 Task: Add an event with the title Second Lunch and Learn: Effective Team Collaboration, date '2024/05/26', time 9:40 AM to 11:40 AMand add a description: A Team Building Exercise is a purposeful activity or program designed to enhance collaboration, communication, trust, and camaraderie among team members. These exercises aim to strengthen relationships, improve team dynamics, and foster a positive and productive work environment. Team building exercises can take various forms, from indoor games and challenges to outdoor adventures or structured workshops._x000D_
_x000D_
Select event color  Basil . Add location for the event as: 654 Saint-Paul-de-Vence, France, logged in from the account softage.7@softage.netand send the event invitation to softage.2@softage.net and softage.3@softage.net. Set a reminder for the event Daily
Action: Mouse moved to (47, 100)
Screenshot: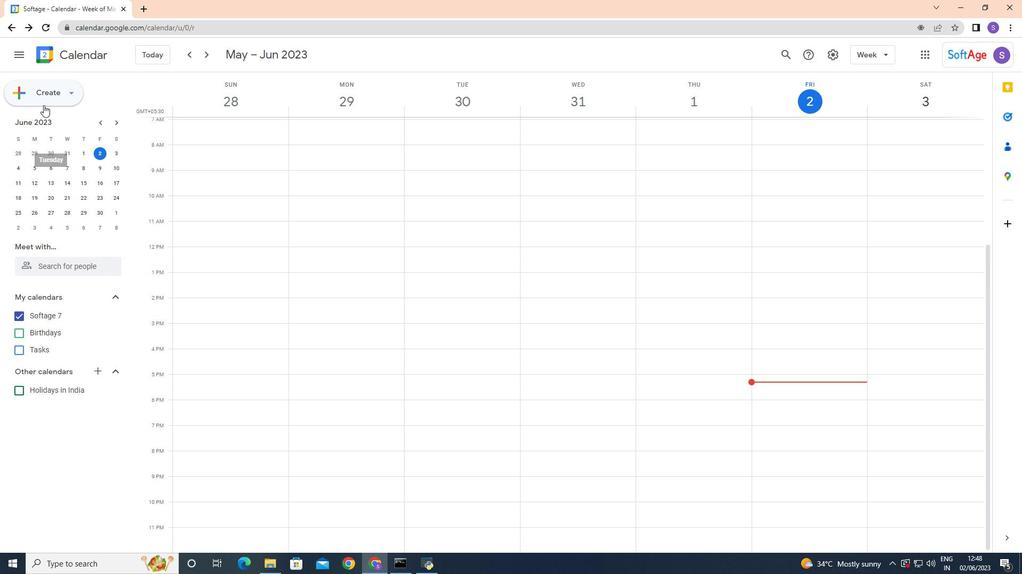 
Action: Mouse pressed left at (47, 100)
Screenshot: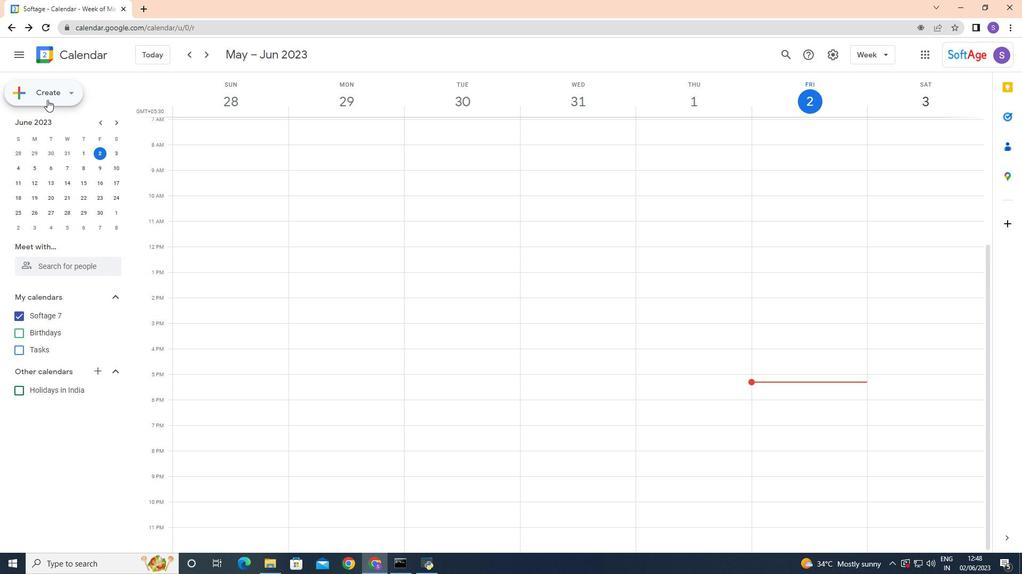
Action: Mouse moved to (55, 126)
Screenshot: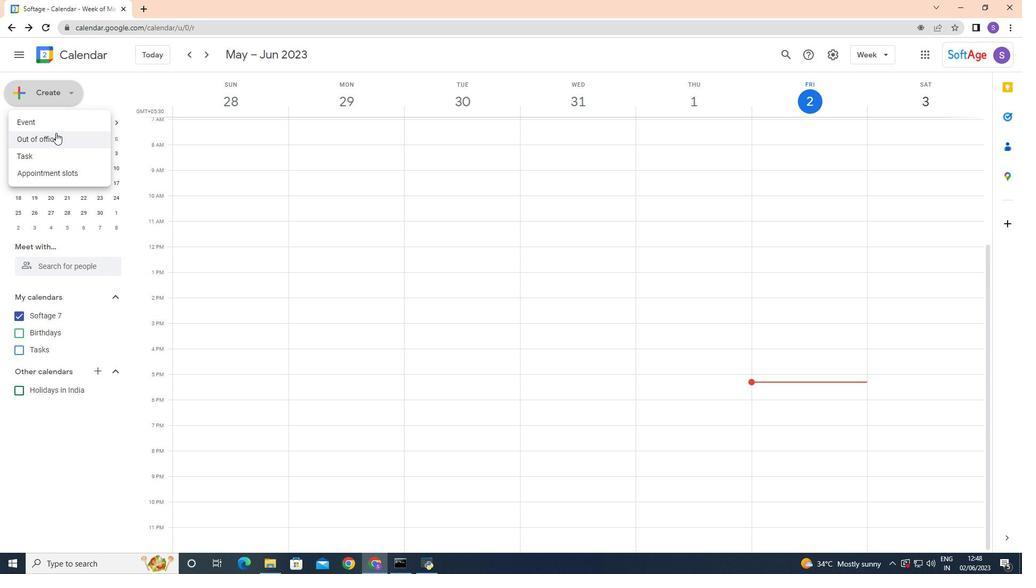 
Action: Mouse pressed left at (55, 126)
Screenshot: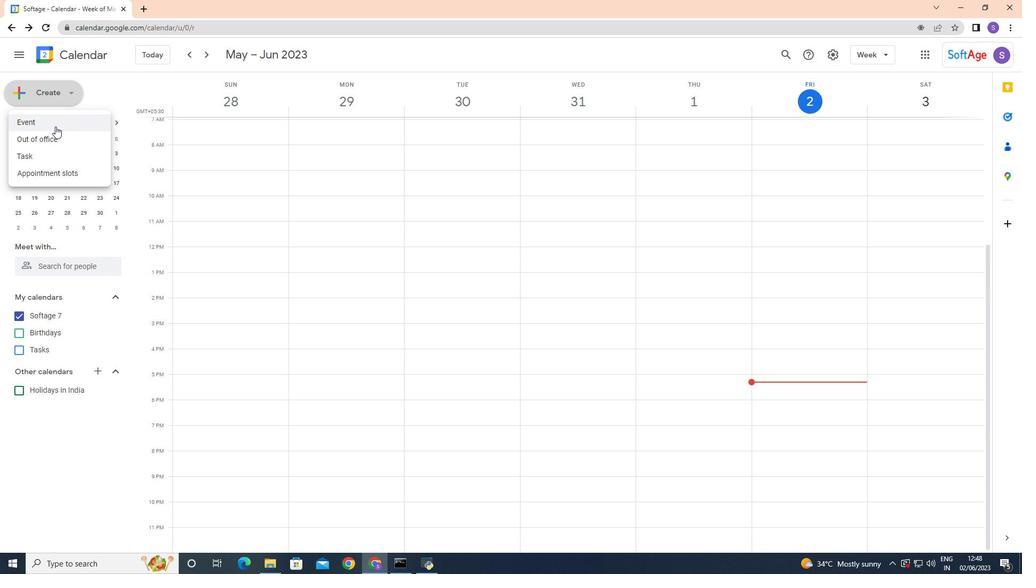 
Action: Mouse moved to (652, 415)
Screenshot: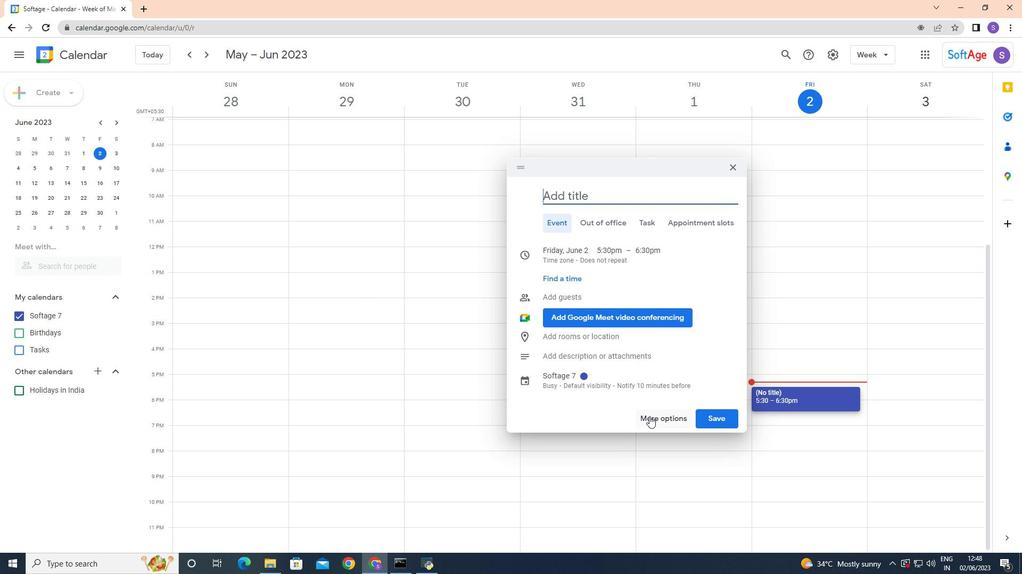 
Action: Mouse pressed left at (652, 415)
Screenshot: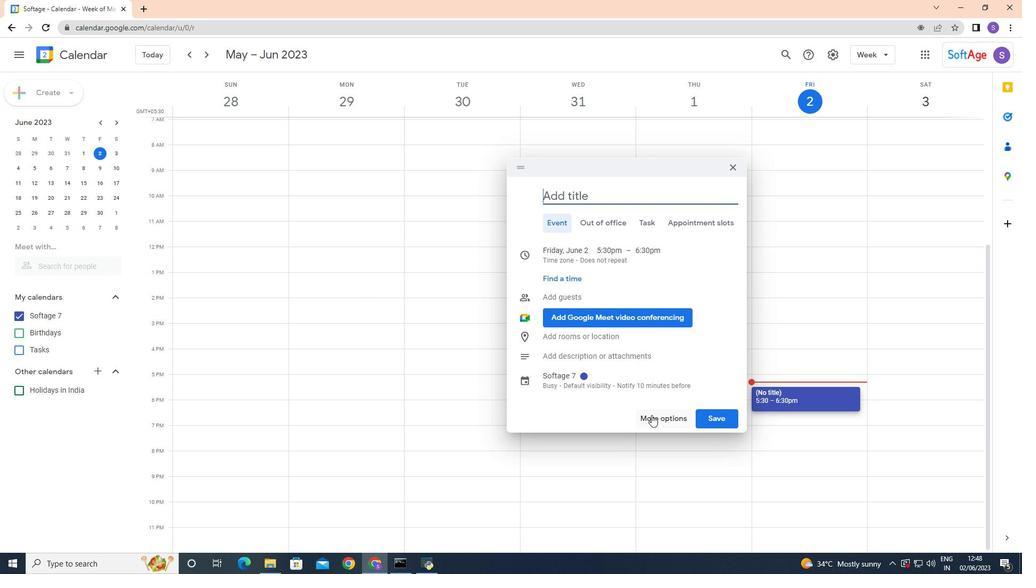 
Action: Mouse moved to (84, 62)
Screenshot: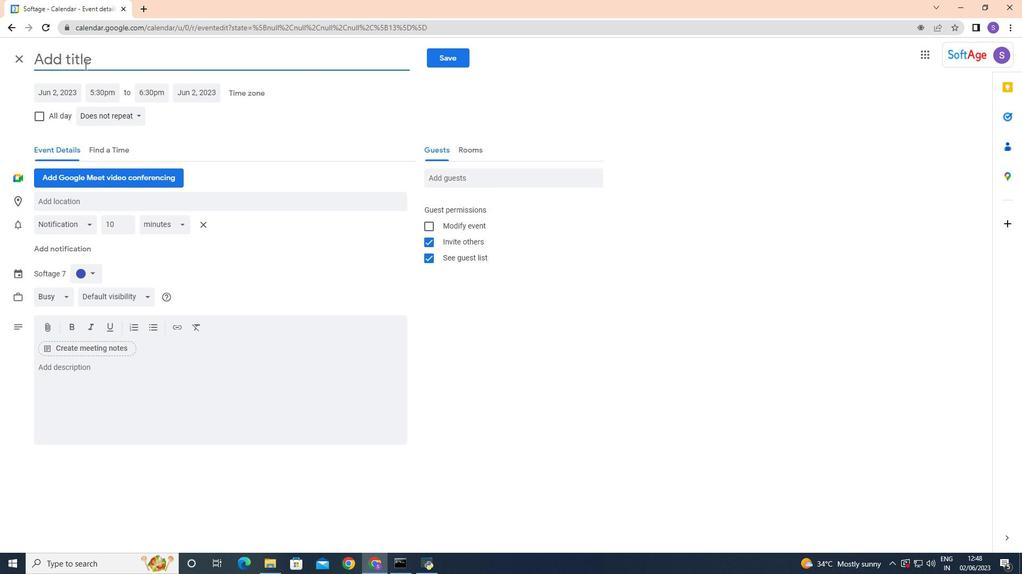 
Action: Mouse pressed left at (84, 62)
Screenshot: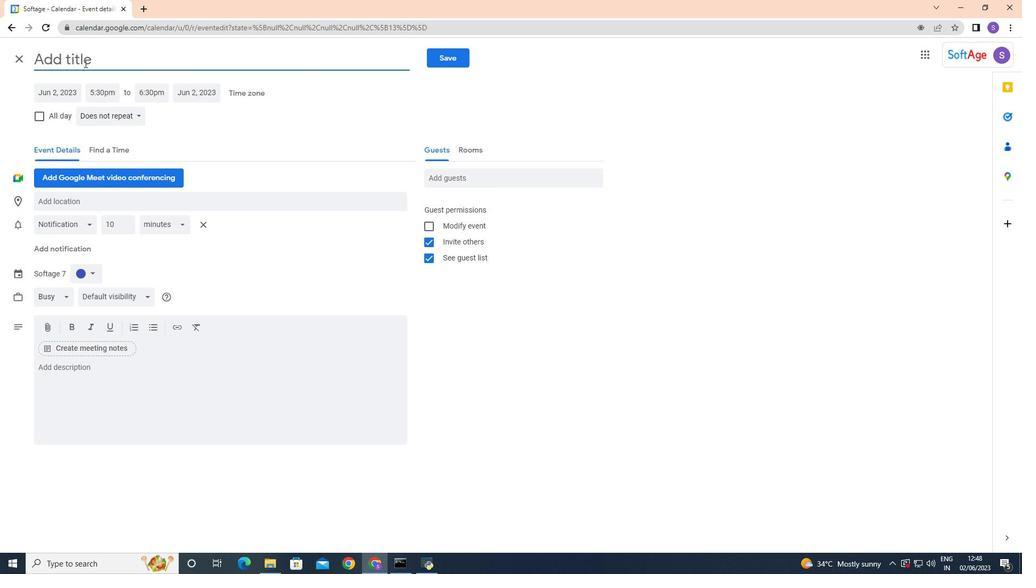 
Action: Key pressed <Key.shift>Second<Key.space><Key.shift><Key.shift><Key.shift>Lunch<Key.space>and<Key.space><Key.shift>Learn<Key.shift_r>:<Key.space><Key.shift>Effective<Key.space><Key.shift>Team<Key.space><Key.shift>Collaboration
Screenshot: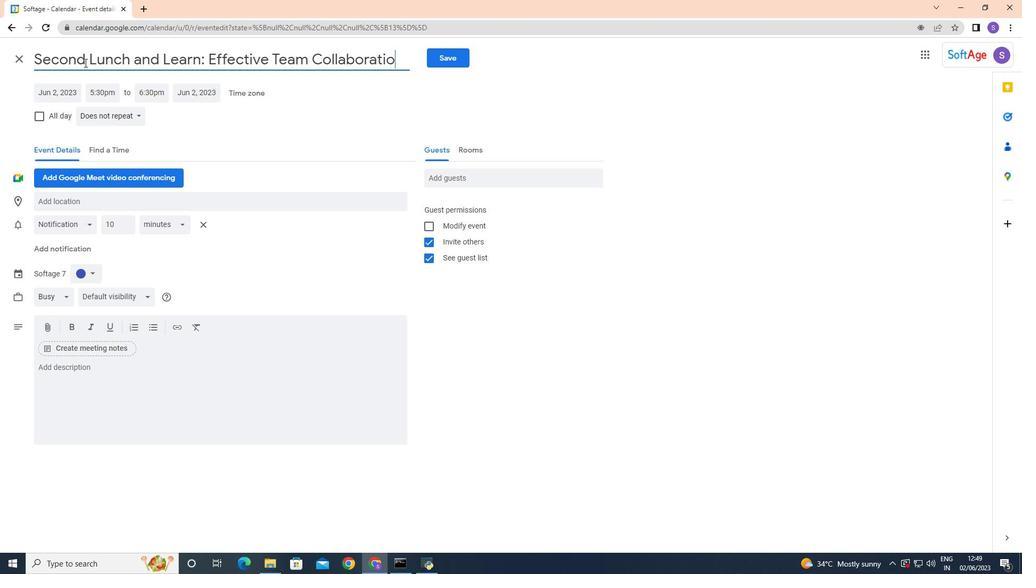 
Action: Mouse moved to (272, 130)
Screenshot: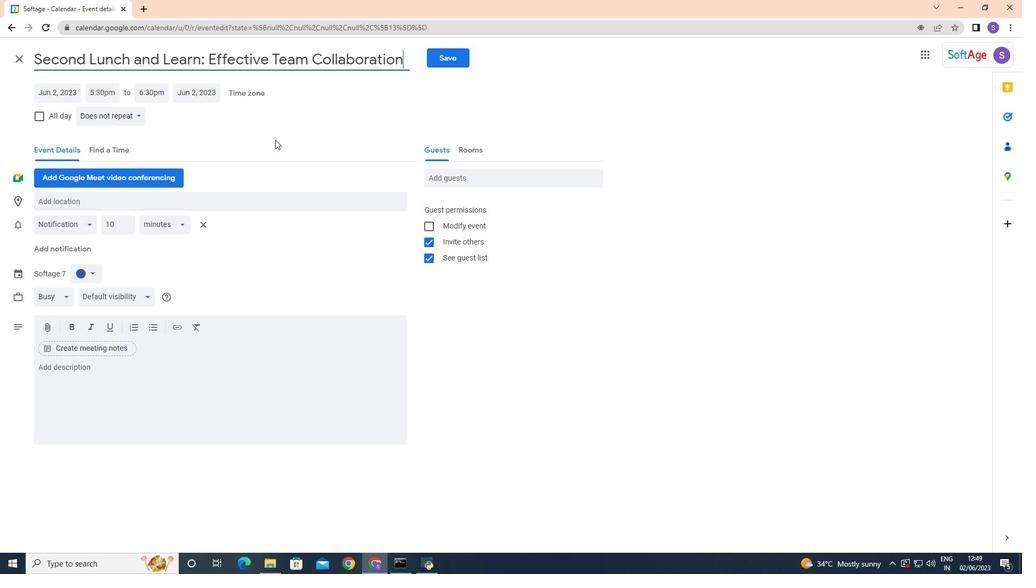
Action: Mouse pressed left at (272, 130)
Screenshot: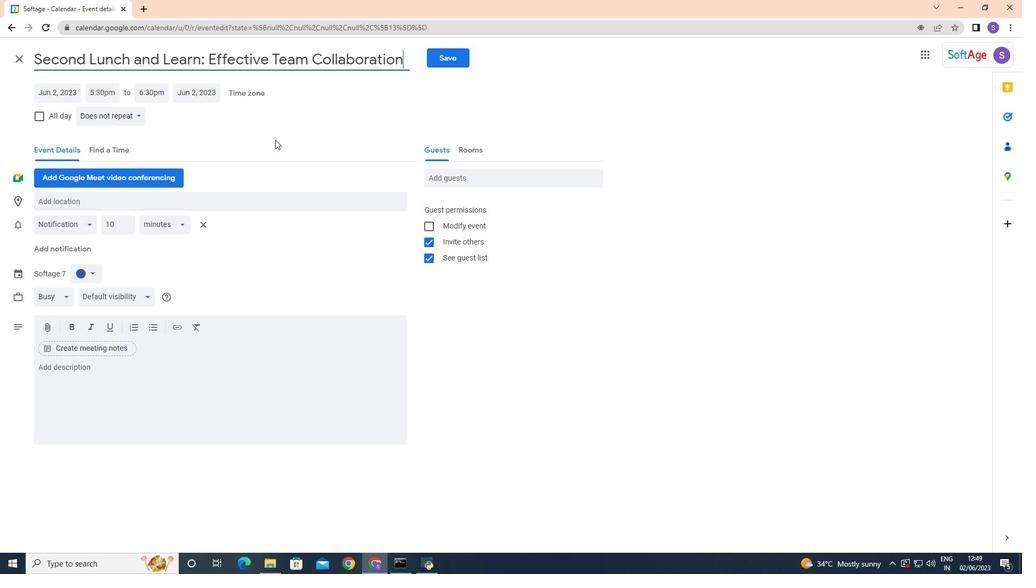 
Action: Mouse moved to (63, 91)
Screenshot: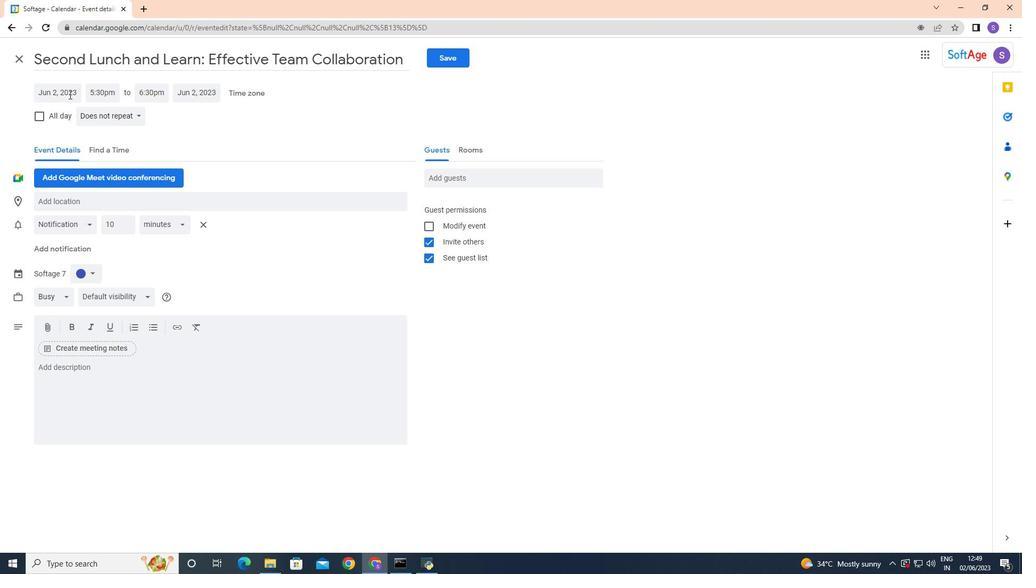 
Action: Mouse pressed left at (63, 91)
Screenshot: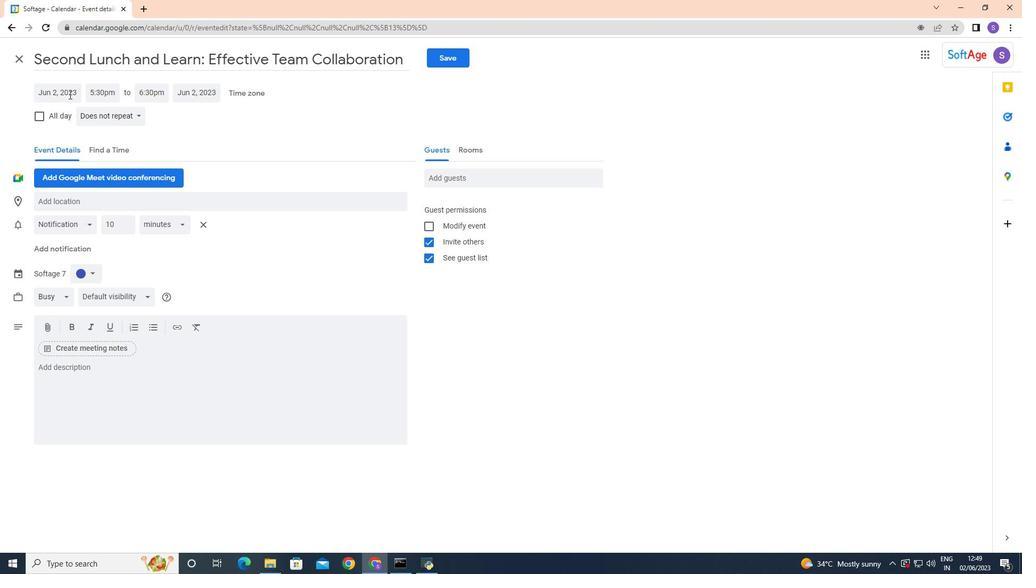 
Action: Mouse moved to (169, 111)
Screenshot: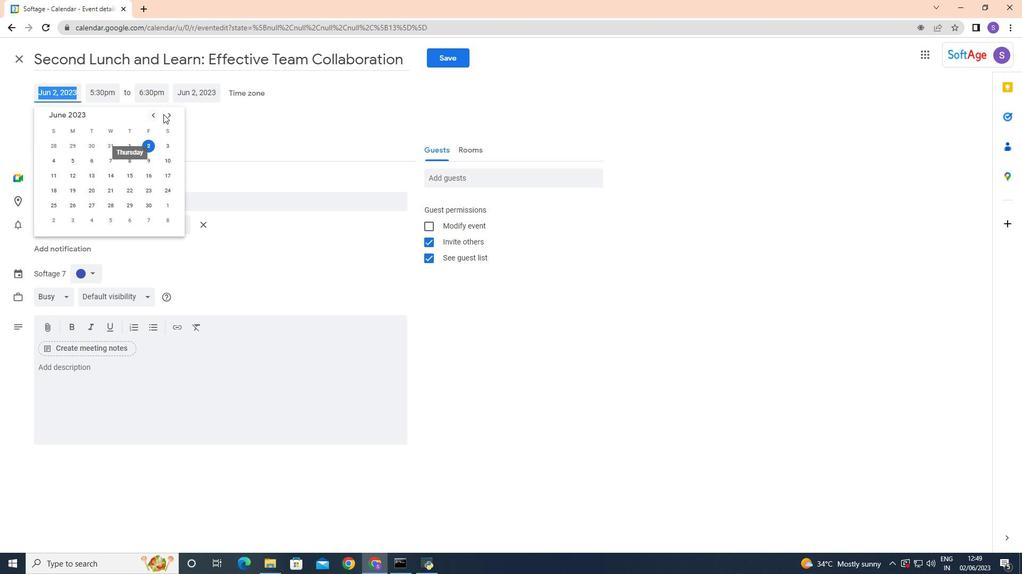 
Action: Mouse pressed left at (169, 111)
Screenshot: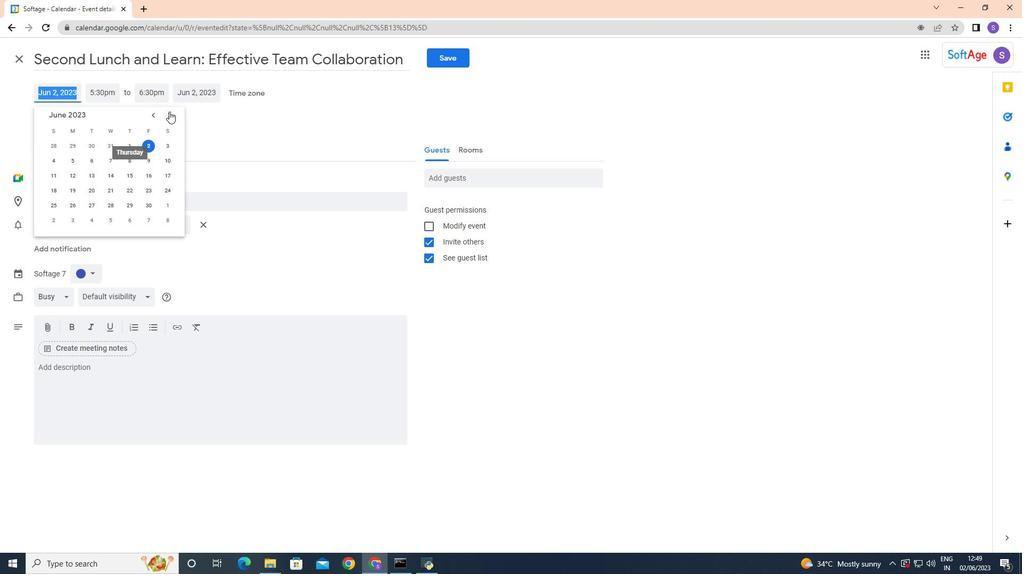 
Action: Mouse pressed left at (169, 111)
Screenshot: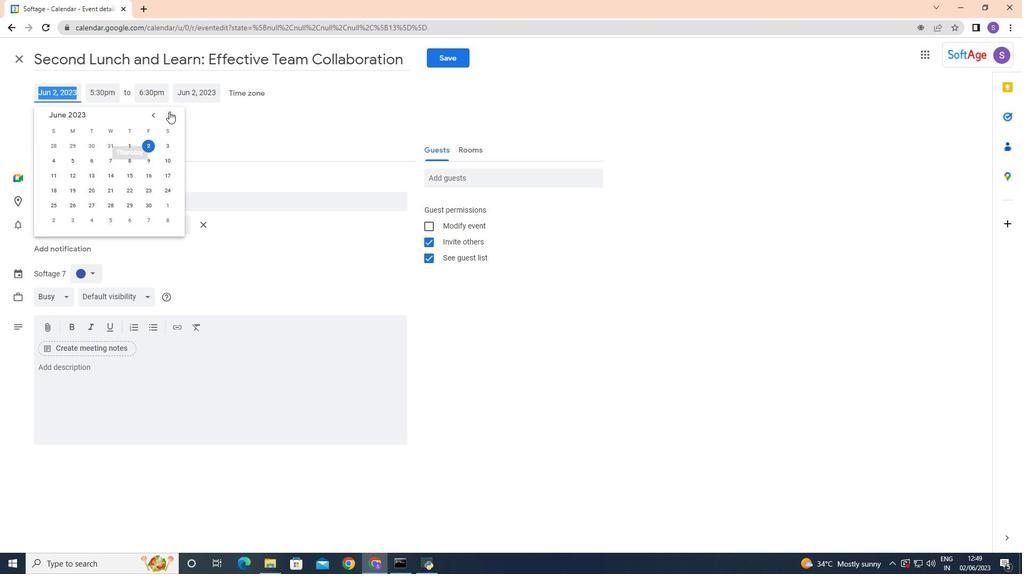 
Action: Mouse pressed left at (169, 111)
Screenshot: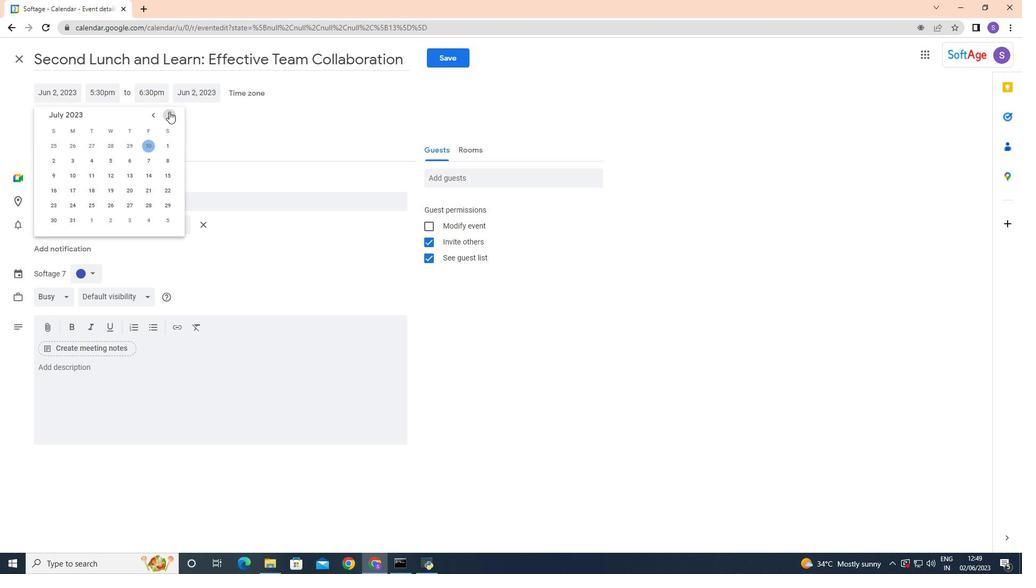 
Action: Mouse pressed left at (169, 111)
Screenshot: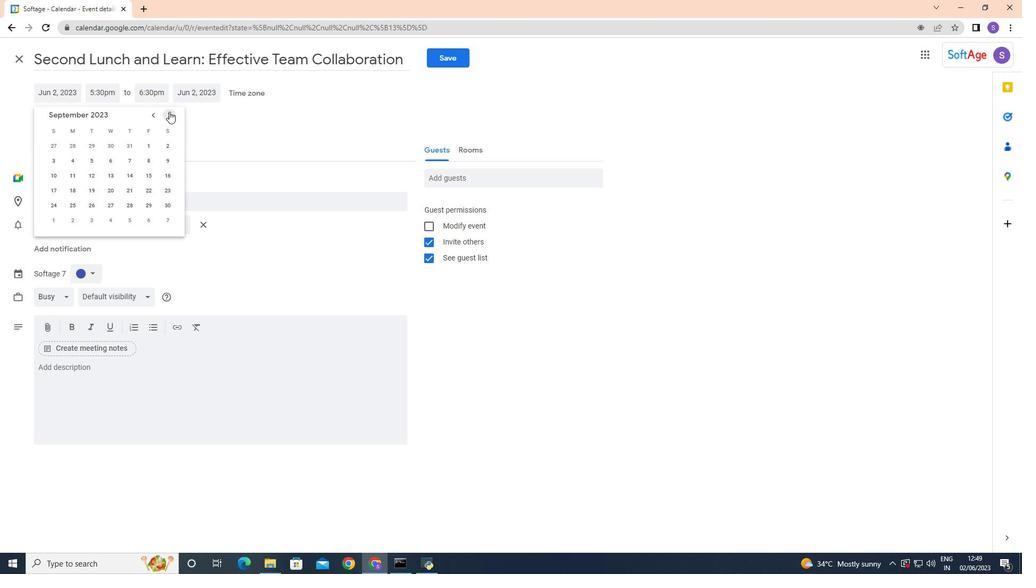 
Action: Mouse moved to (169, 111)
Screenshot: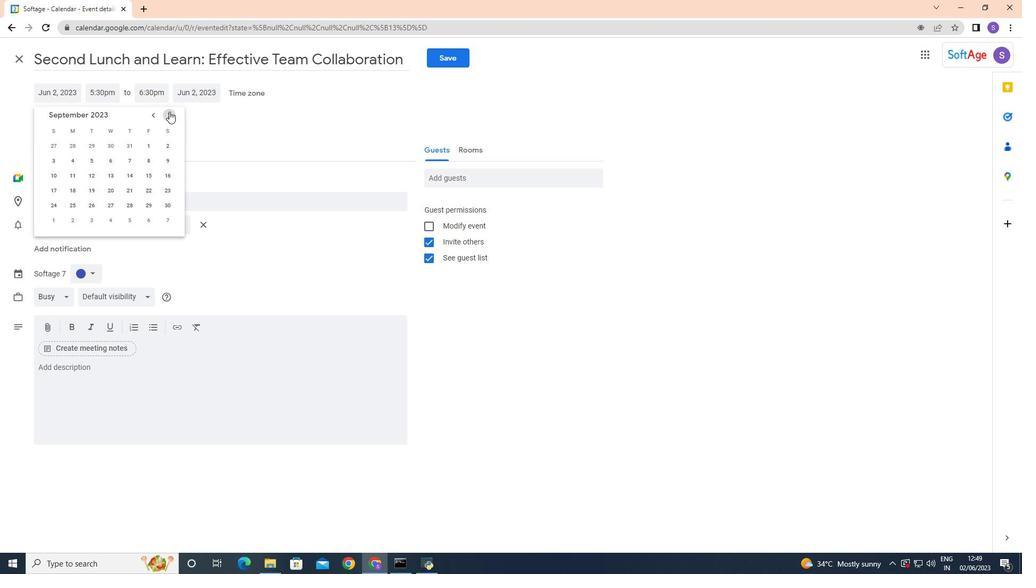 
Action: Mouse pressed left at (169, 111)
Screenshot: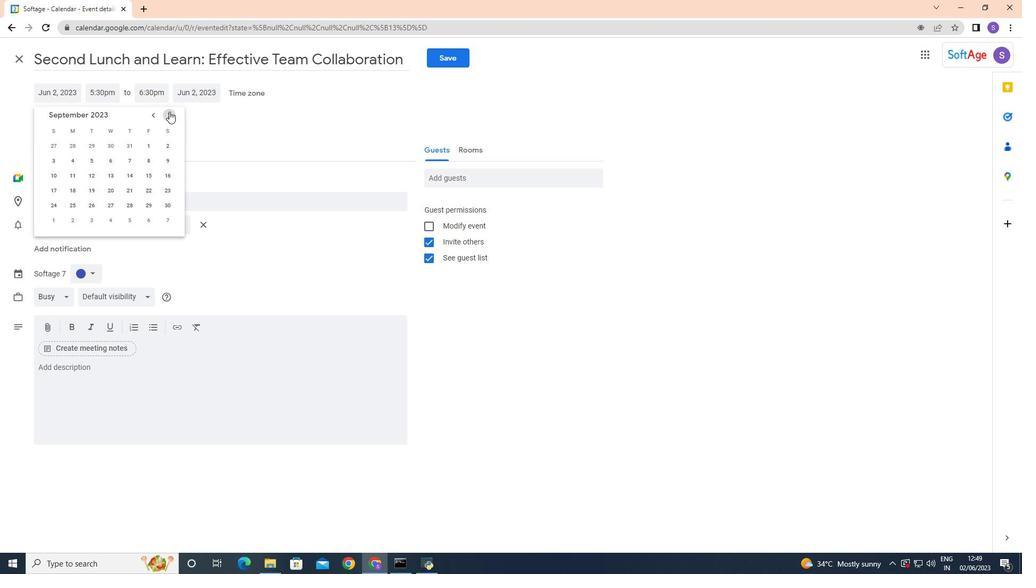 
Action: Mouse pressed left at (169, 111)
Screenshot: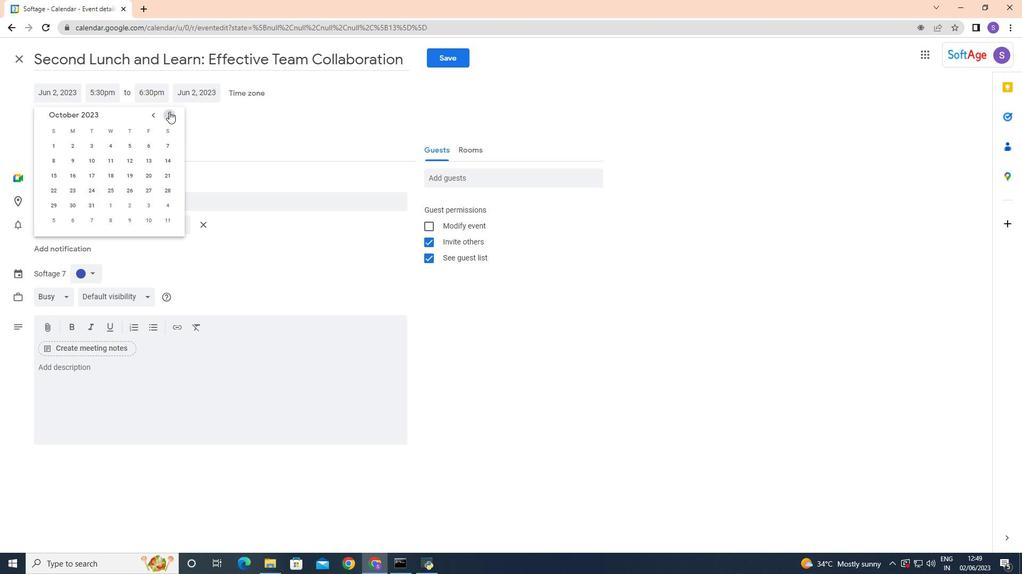 
Action: Mouse pressed left at (169, 111)
Screenshot: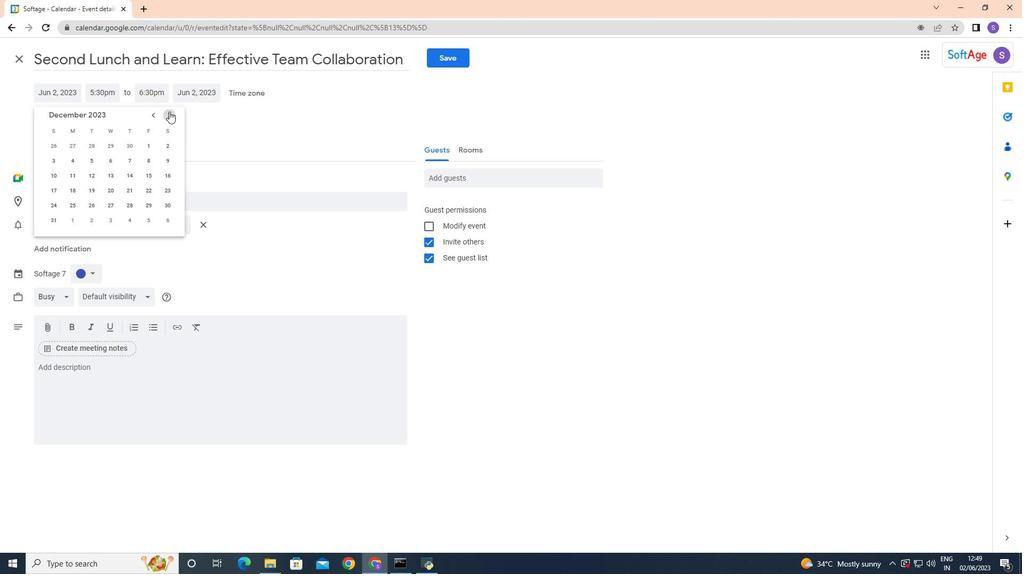 
Action: Mouse pressed left at (169, 111)
Screenshot: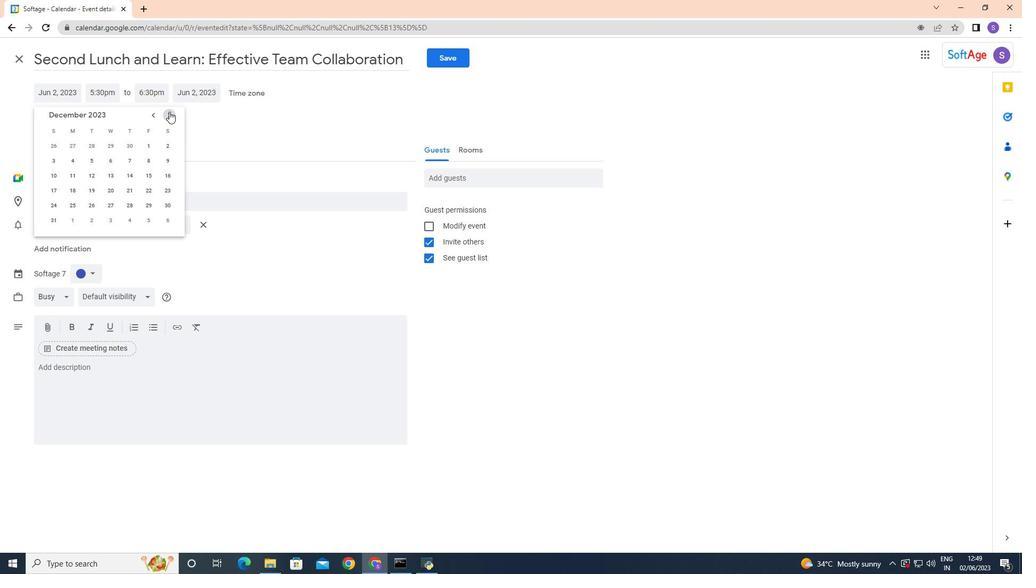 
Action: Mouse pressed left at (169, 111)
Screenshot: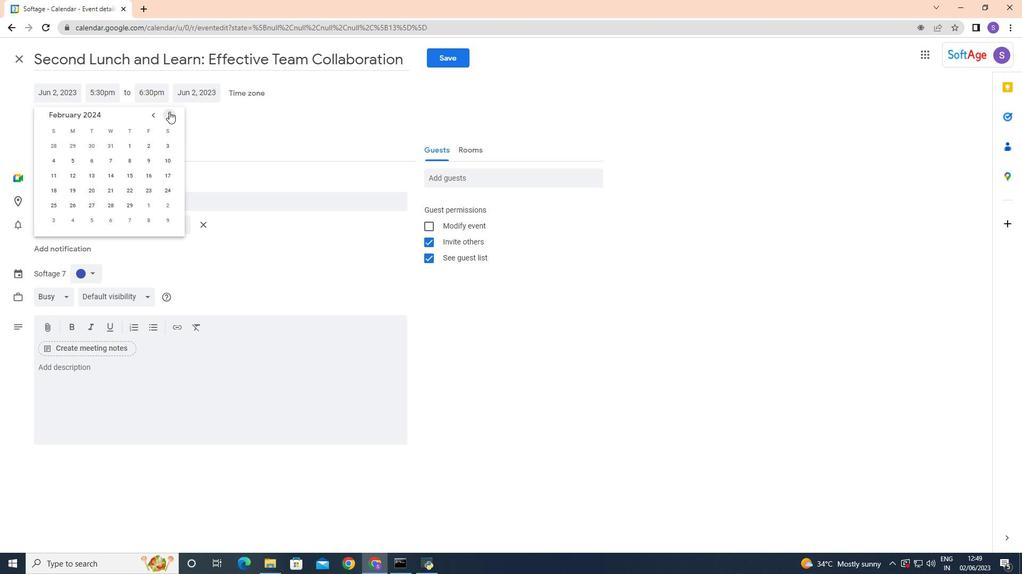 
Action: Mouse pressed left at (169, 111)
Screenshot: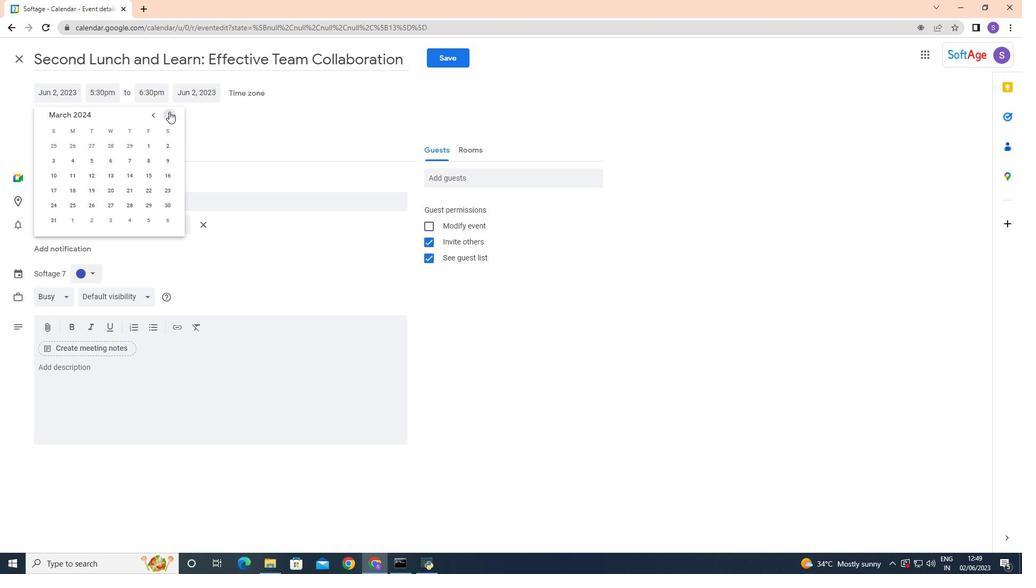 
Action: Mouse pressed left at (169, 111)
Screenshot: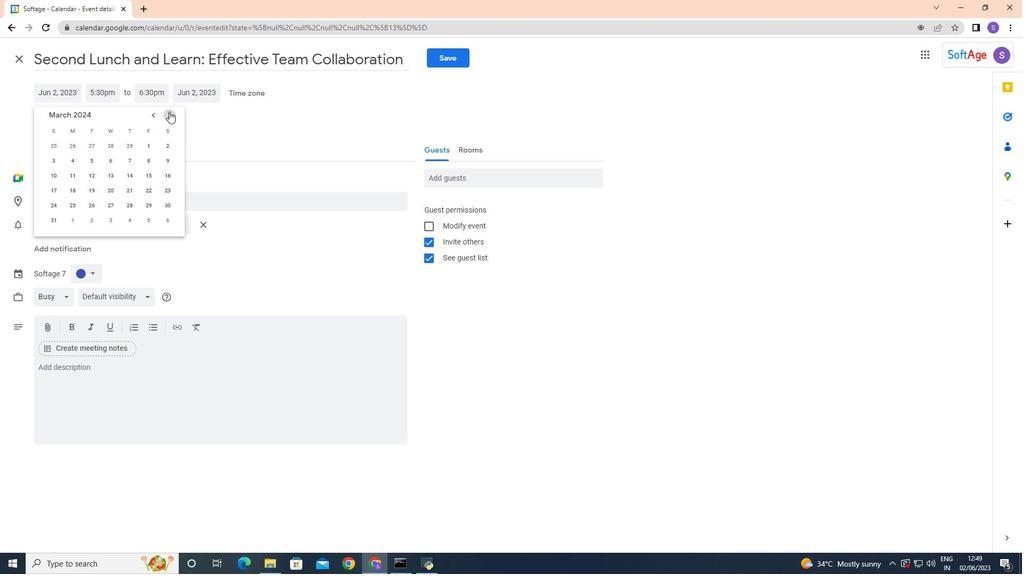 
Action: Mouse moved to (51, 206)
Screenshot: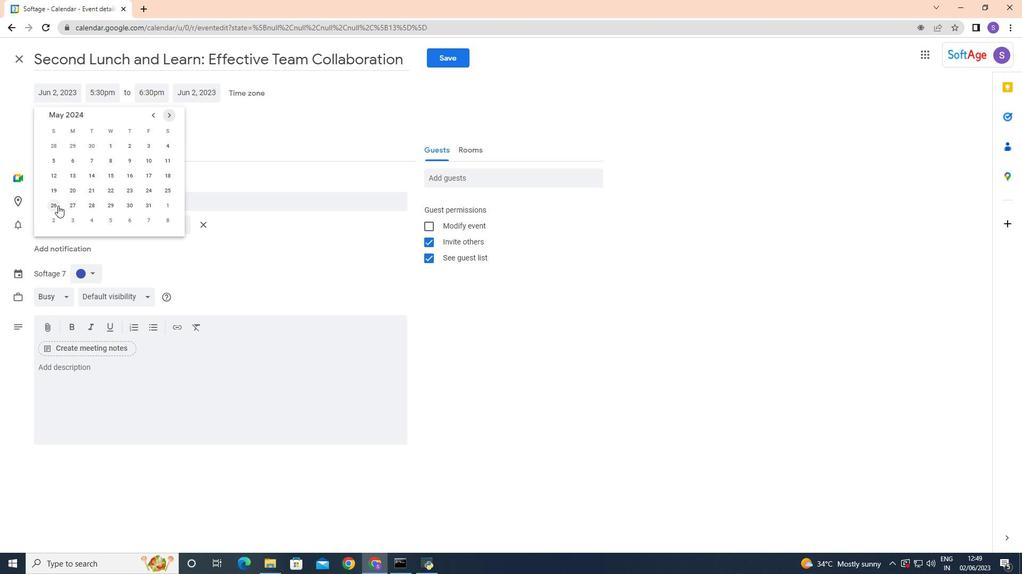 
Action: Mouse pressed left at (51, 206)
Screenshot: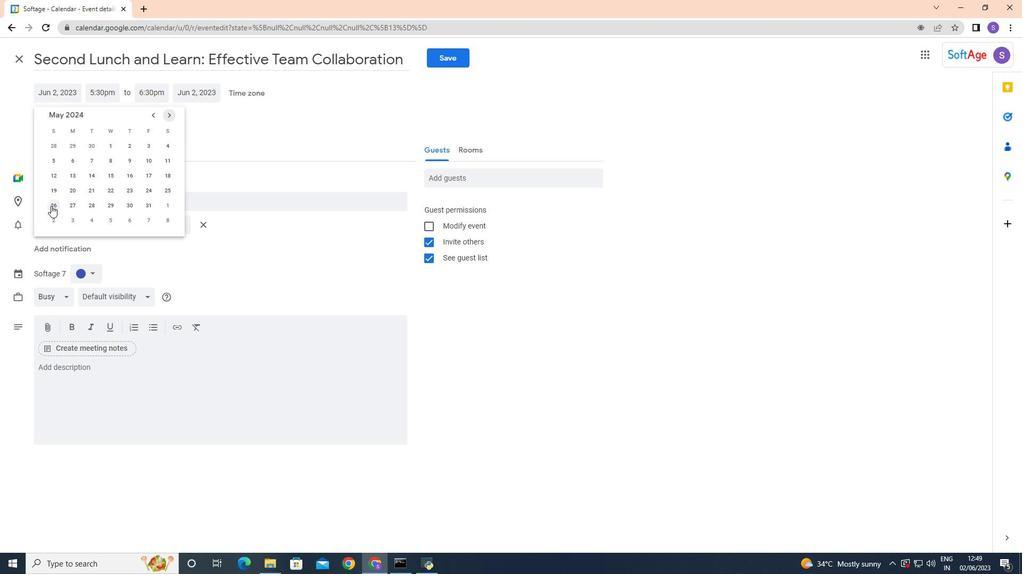 
Action: Mouse moved to (221, 133)
Screenshot: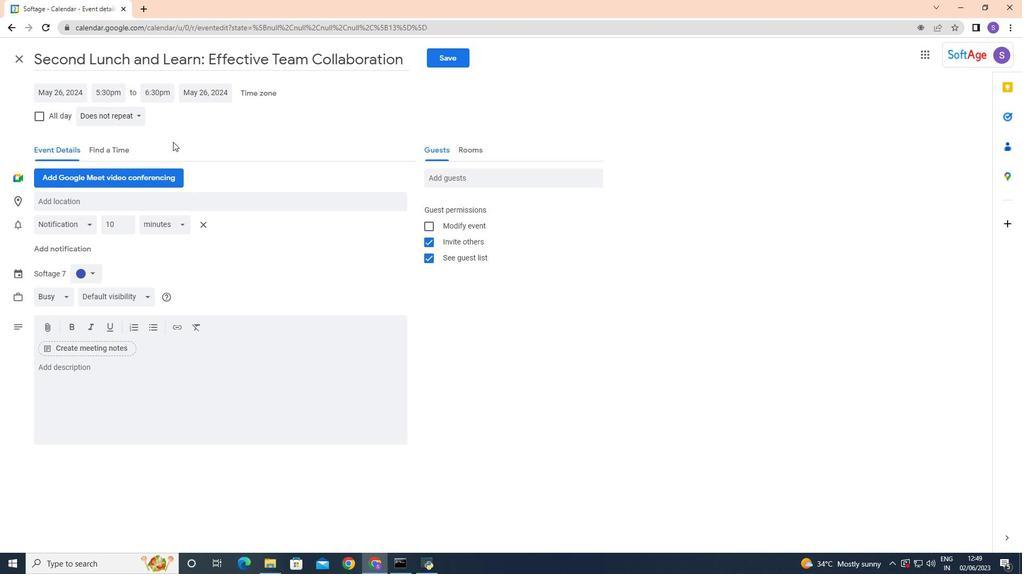 
Action: Mouse pressed left at (221, 133)
Screenshot: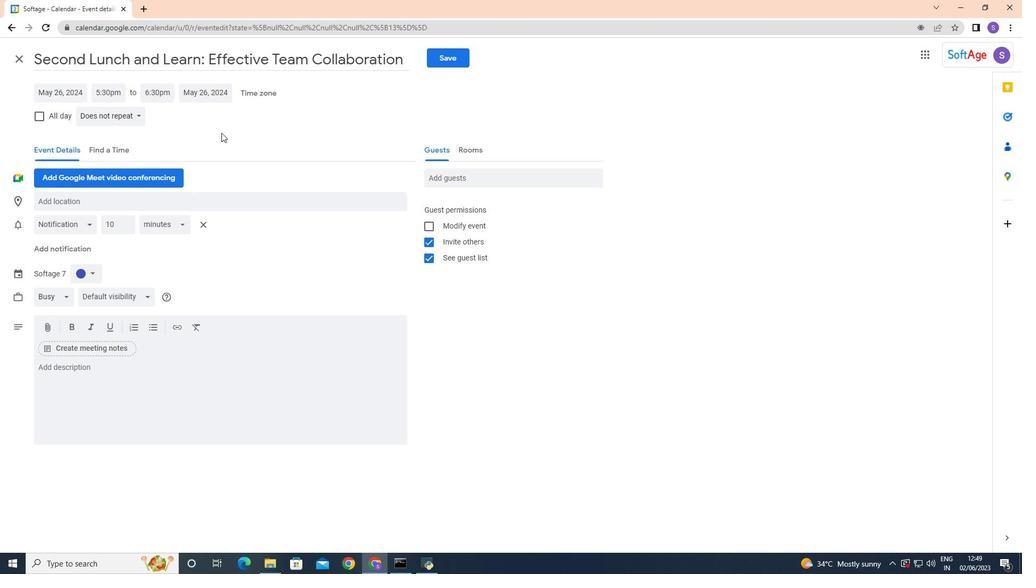 
Action: Mouse moved to (114, 95)
Screenshot: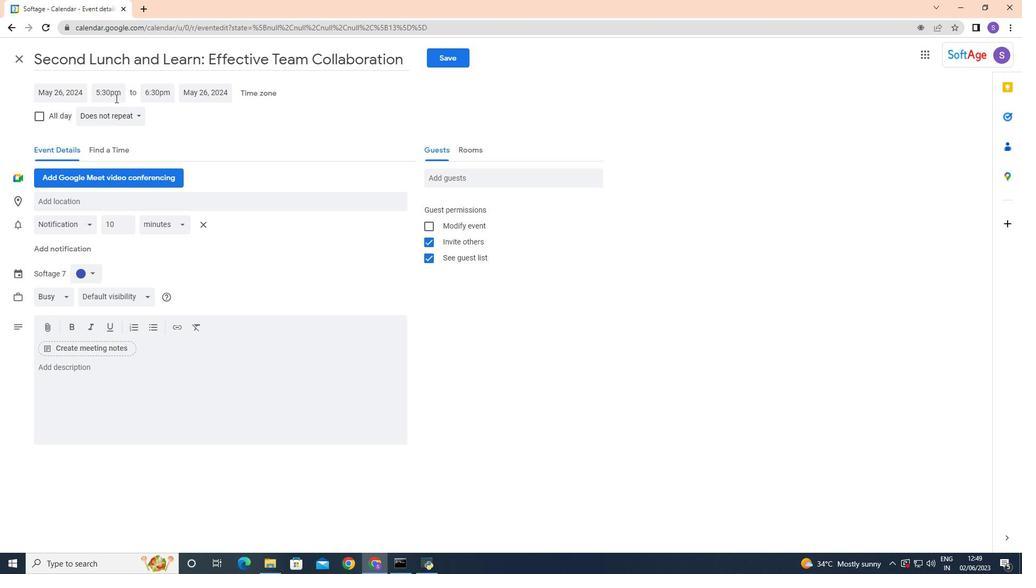 
Action: Mouse pressed left at (114, 95)
Screenshot: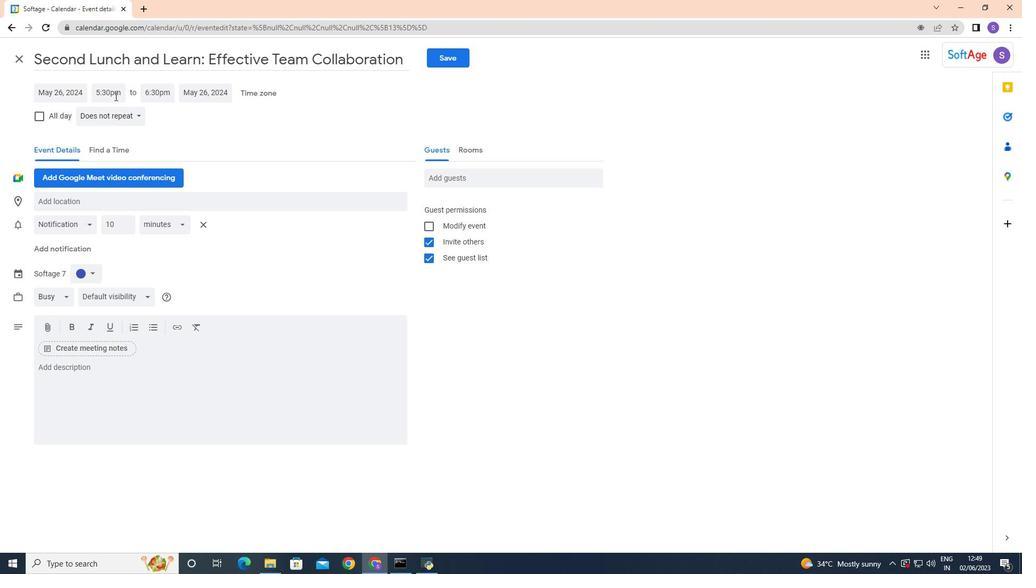 
Action: Mouse moved to (136, 154)
Screenshot: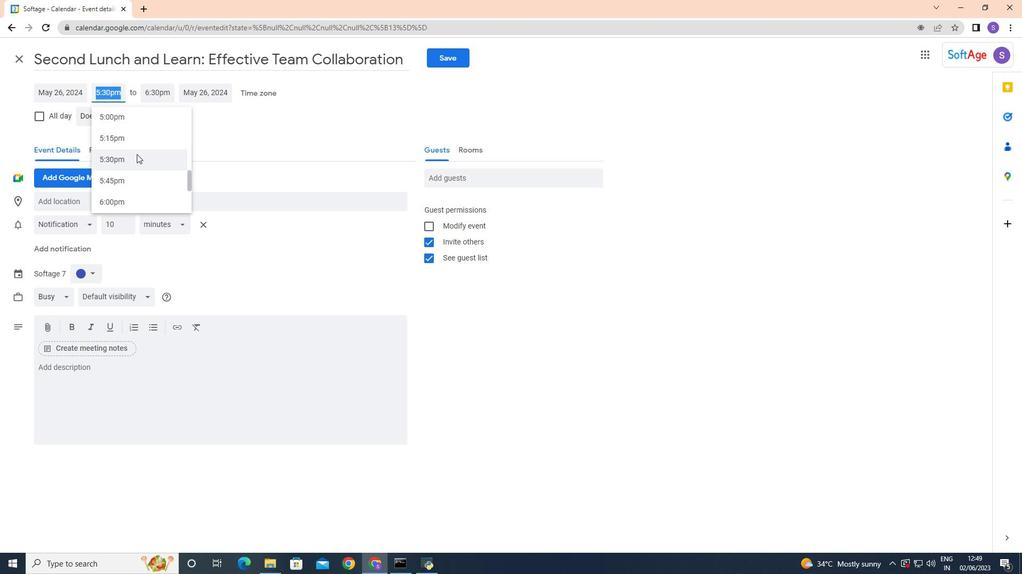 
Action: Mouse scrolled (136, 155) with delta (0, 0)
Screenshot: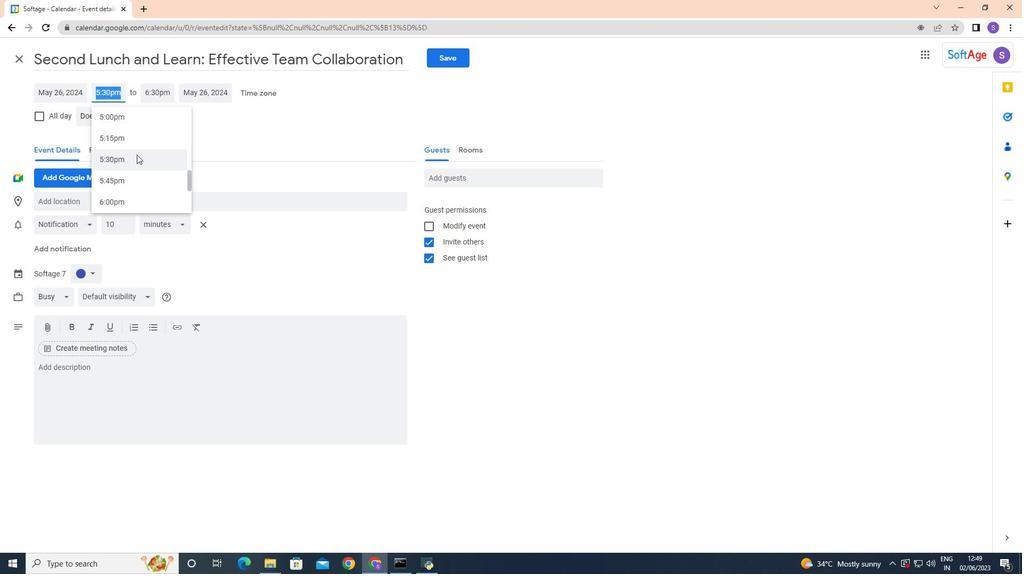 
Action: Mouse scrolled (136, 155) with delta (0, 0)
Screenshot: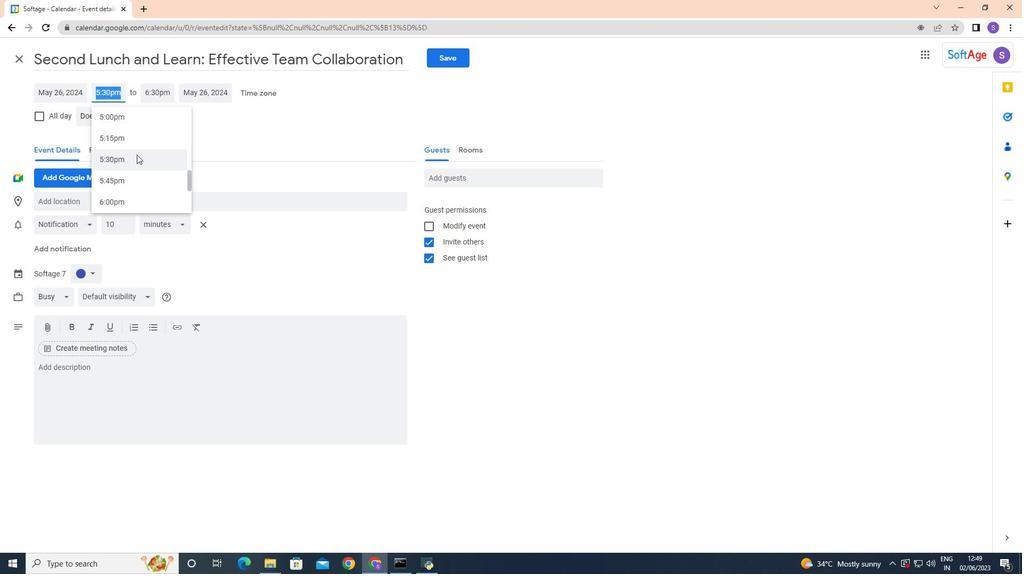 
Action: Mouse moved to (138, 157)
Screenshot: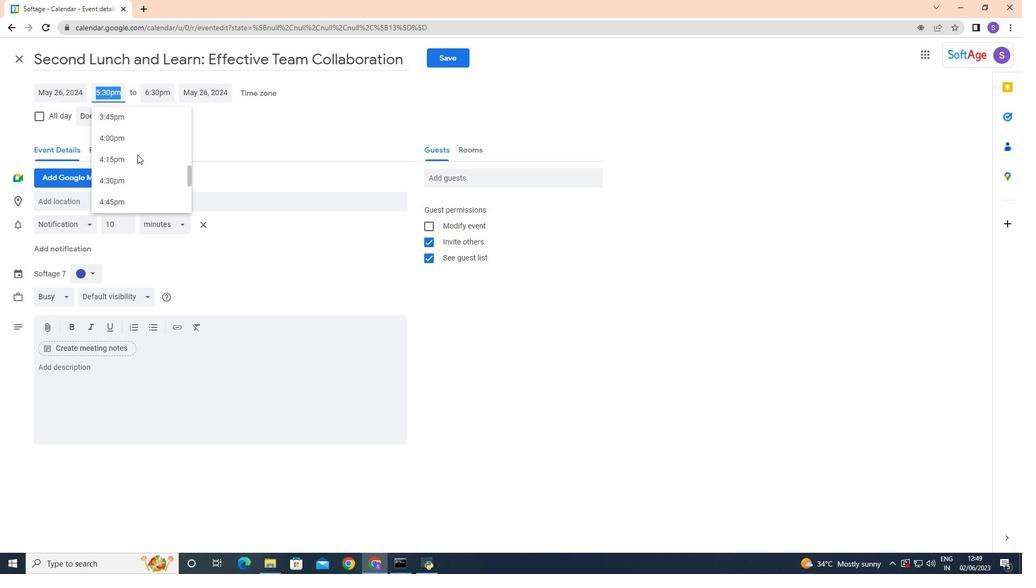 
Action: Mouse scrolled (138, 157) with delta (0, 0)
Screenshot: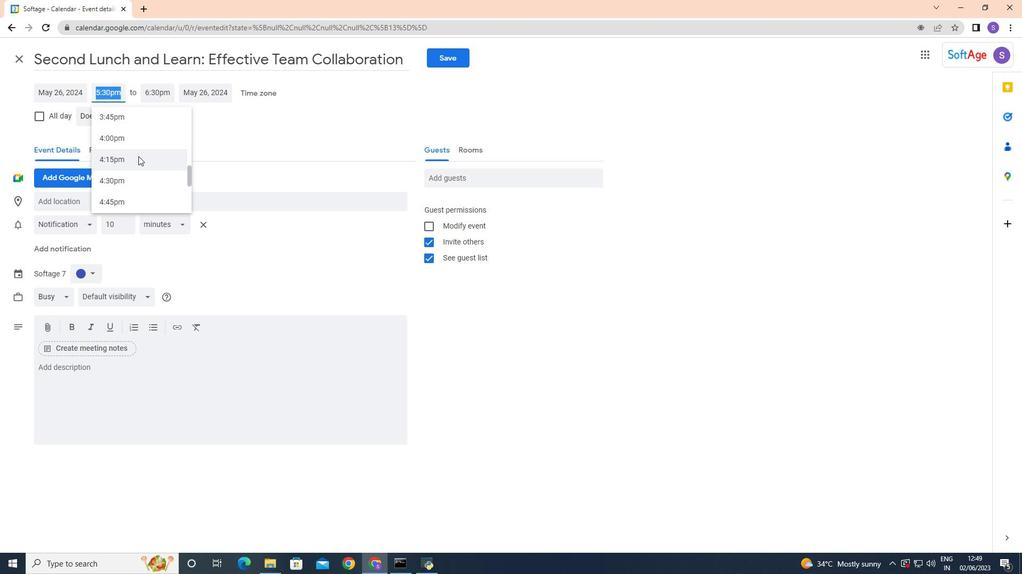 
Action: Mouse scrolled (138, 157) with delta (0, 0)
Screenshot: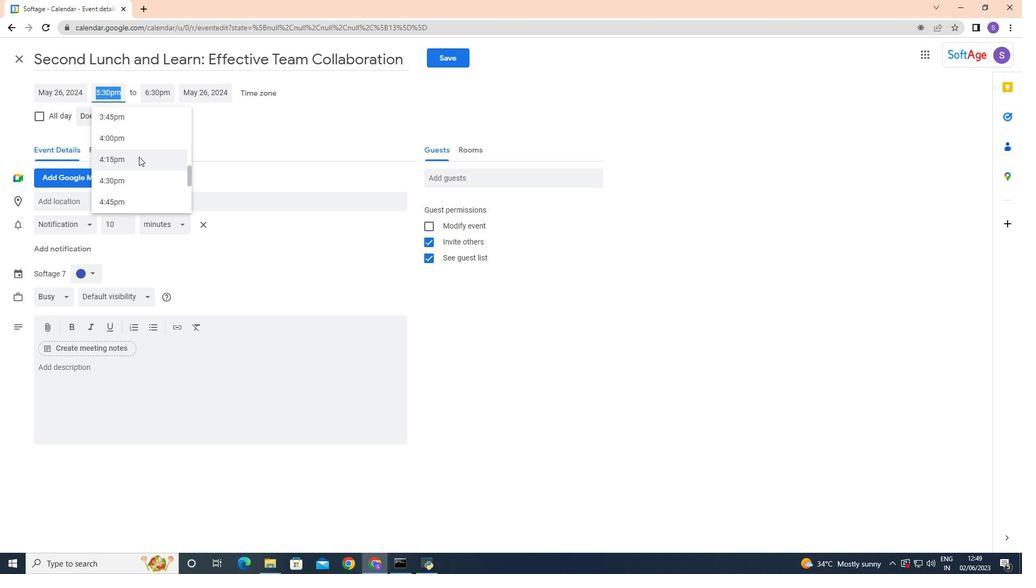 
Action: Mouse scrolled (138, 157) with delta (0, 0)
Screenshot: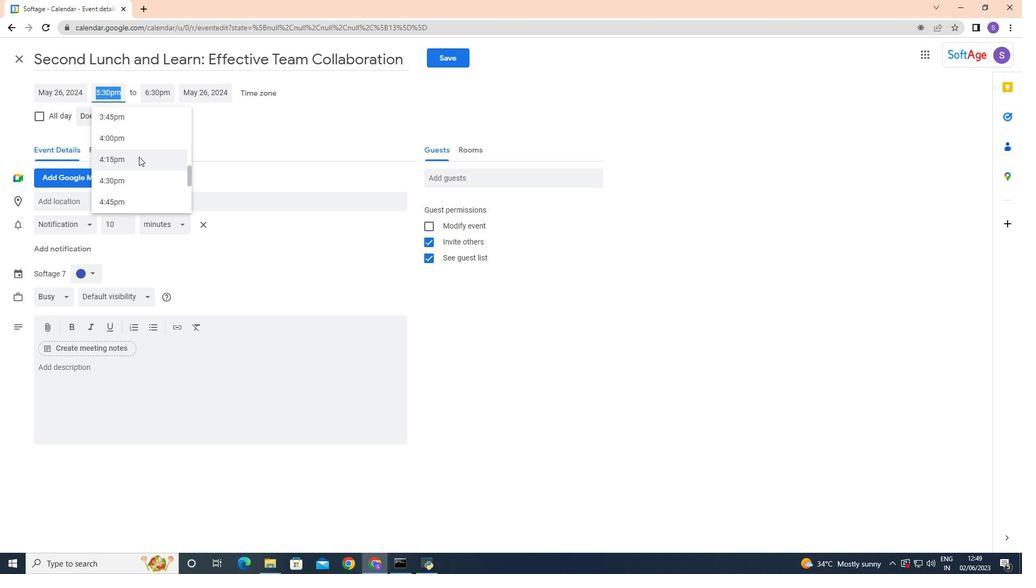 
Action: Mouse moved to (141, 160)
Screenshot: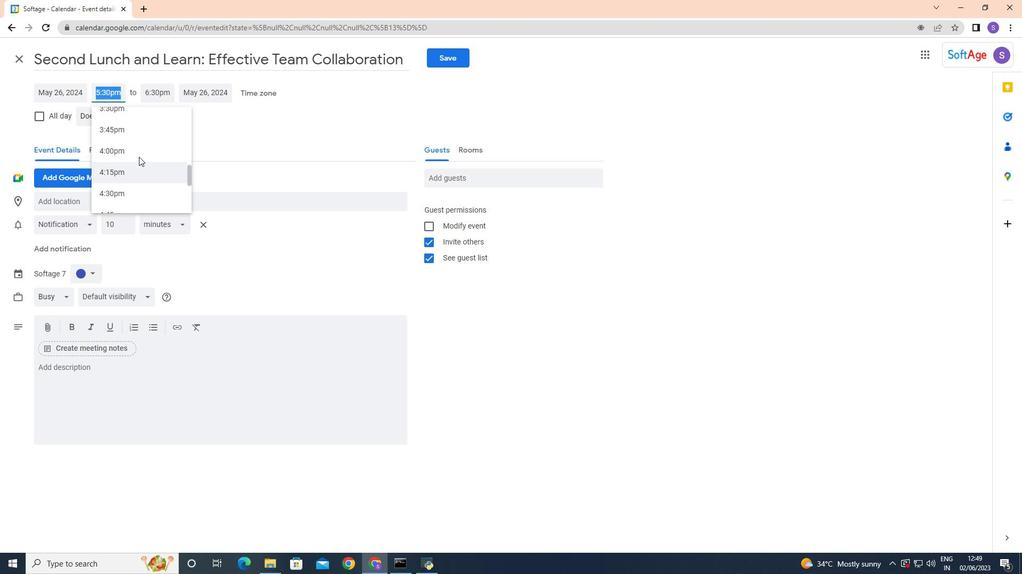 
Action: Mouse scrolled (141, 160) with delta (0, 0)
Screenshot: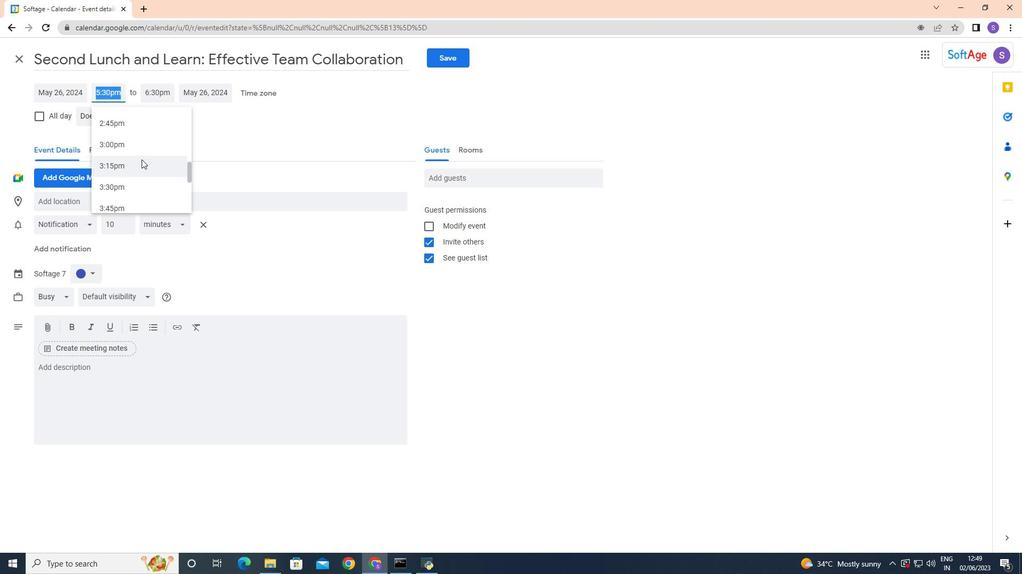 
Action: Mouse moved to (142, 160)
Screenshot: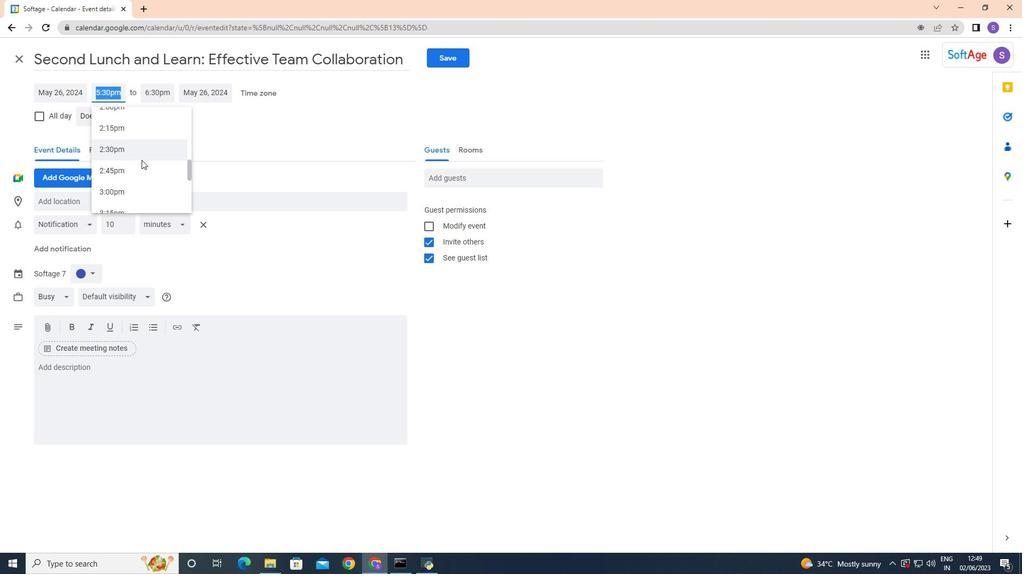 
Action: Mouse scrolled (142, 160) with delta (0, 0)
Screenshot: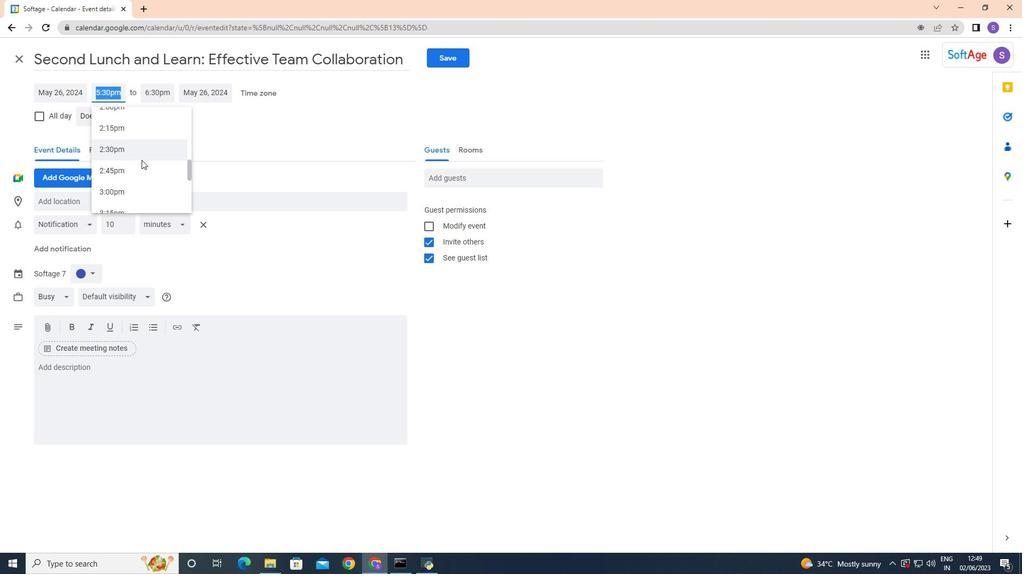 
Action: Mouse scrolled (142, 160) with delta (0, 0)
Screenshot: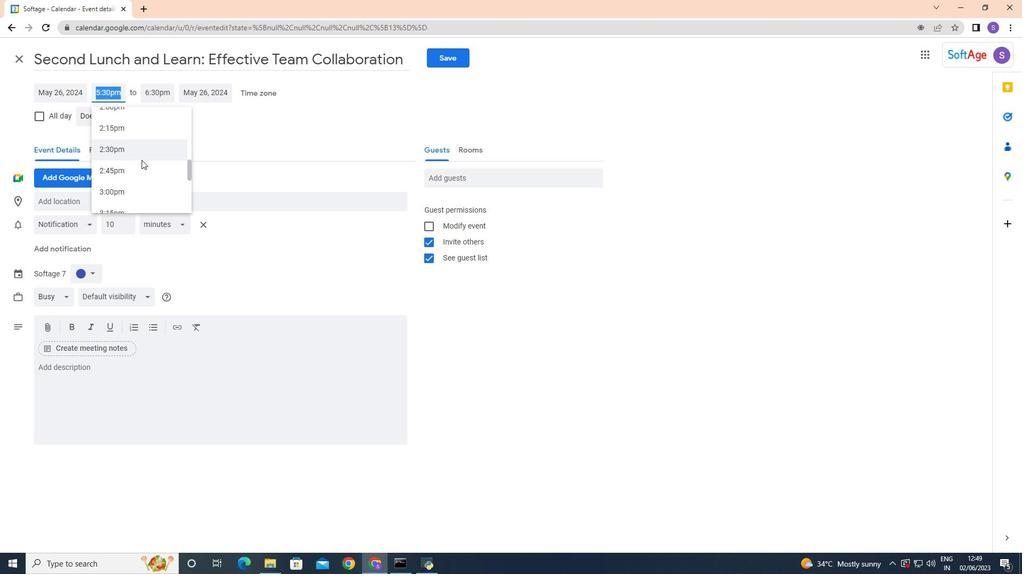 
Action: Mouse moved to (144, 160)
Screenshot: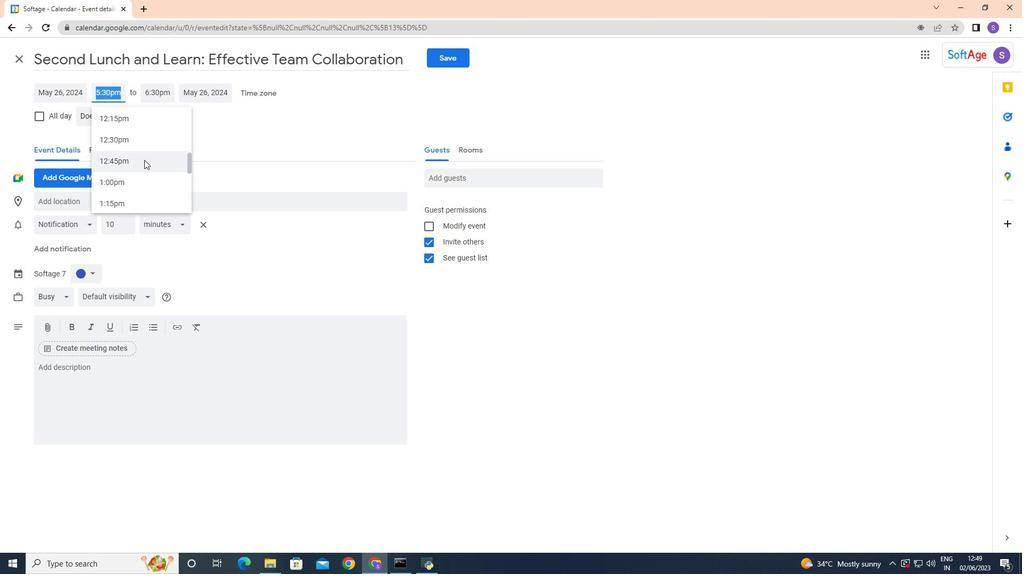 
Action: Mouse scrolled (144, 161) with delta (0, 0)
Screenshot: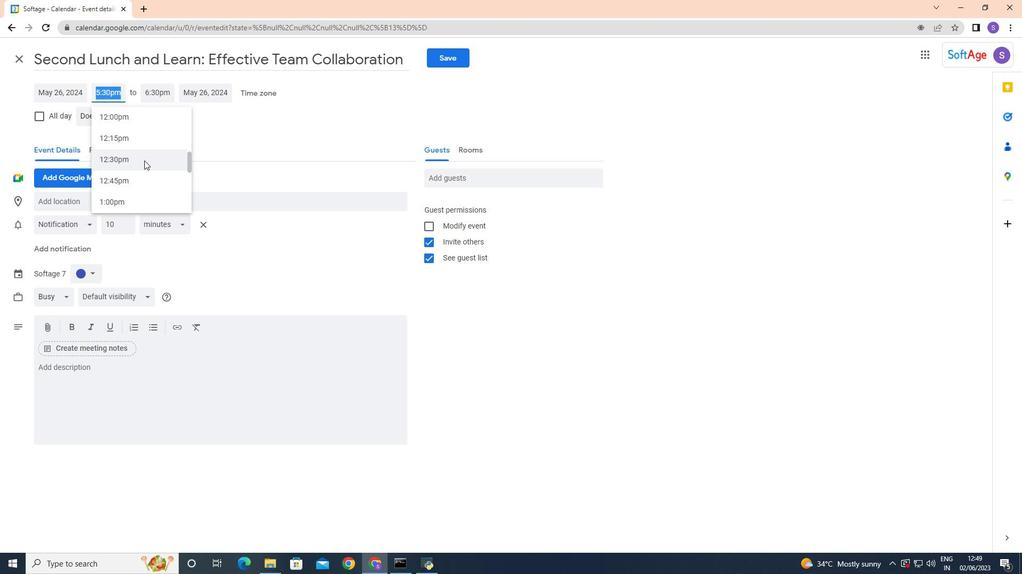 
Action: Mouse scrolled (144, 161) with delta (0, 0)
Screenshot: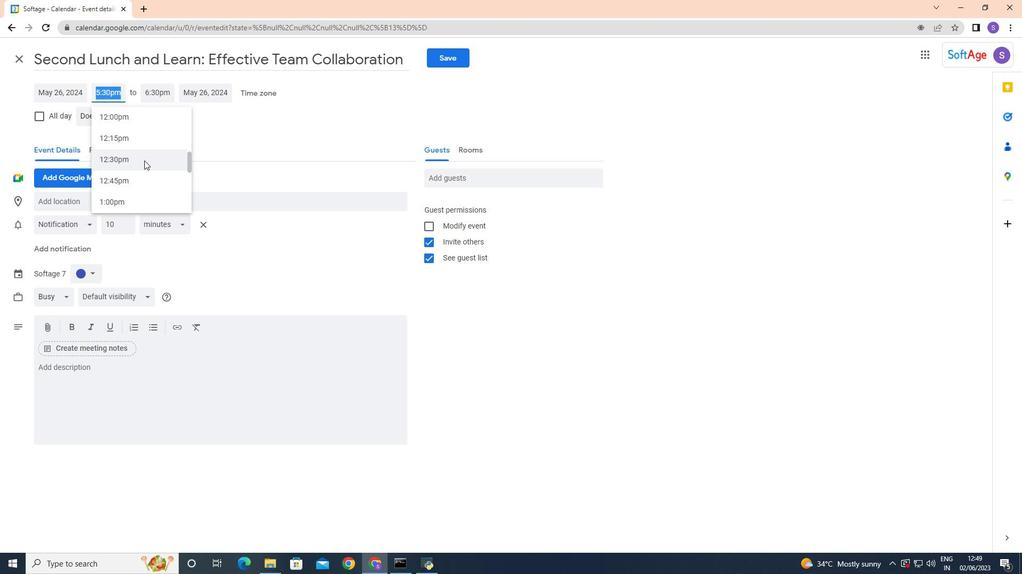 
Action: Mouse scrolled (144, 161) with delta (0, 0)
Screenshot: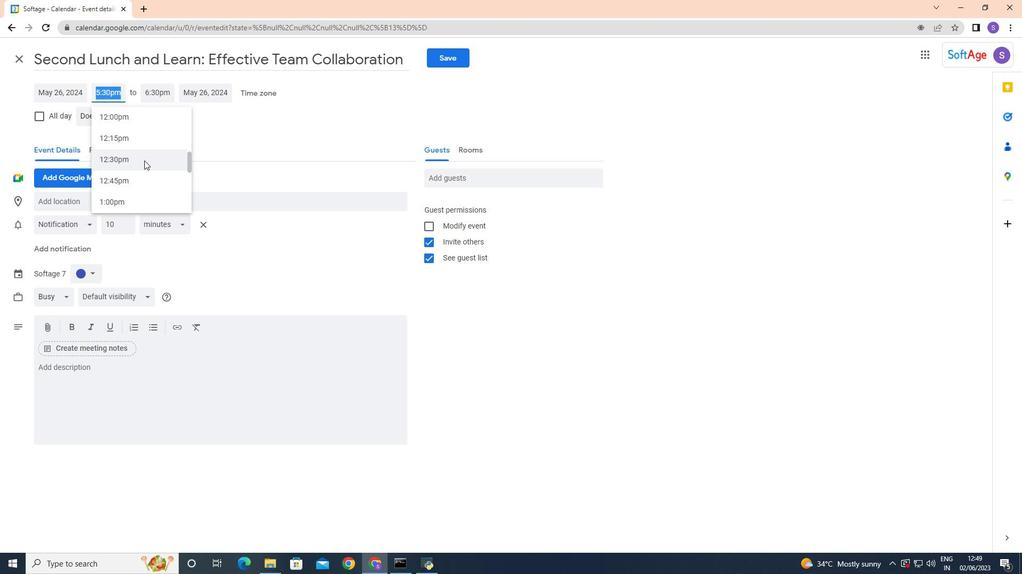 
Action: Mouse scrolled (144, 161) with delta (0, 0)
Screenshot: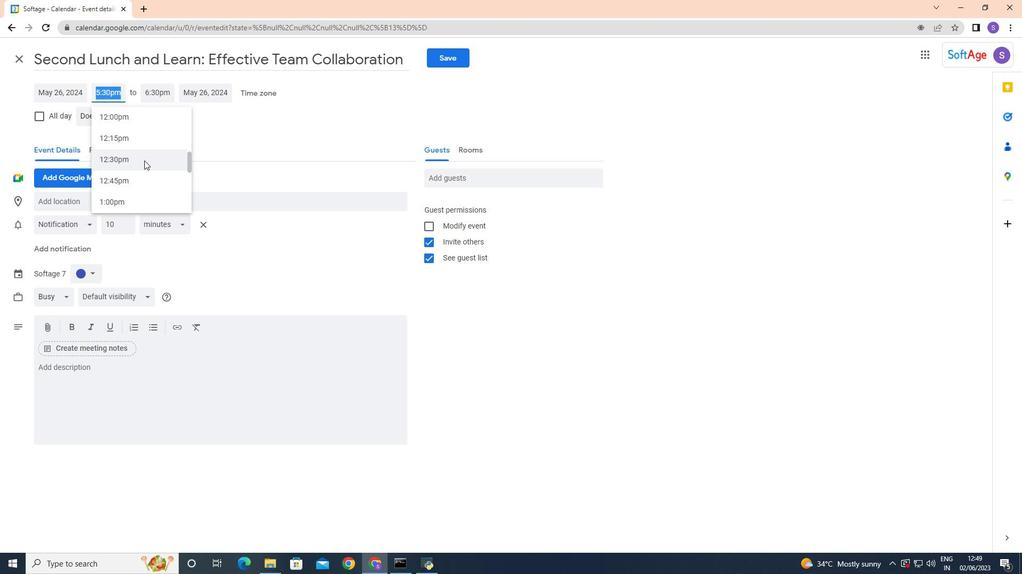 
Action: Mouse moved to (129, 138)
Screenshot: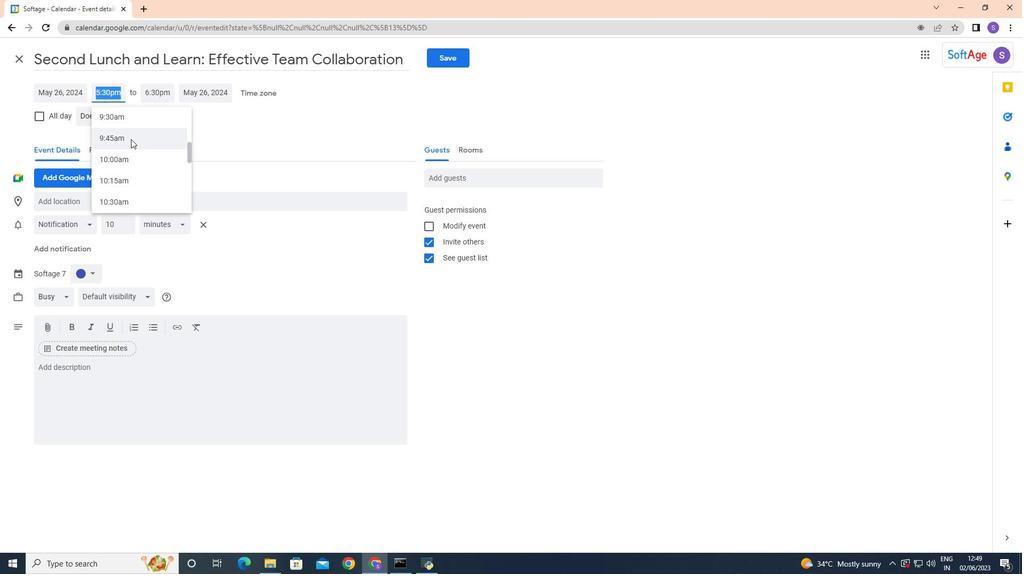 
Action: Mouse pressed left at (129, 138)
Screenshot: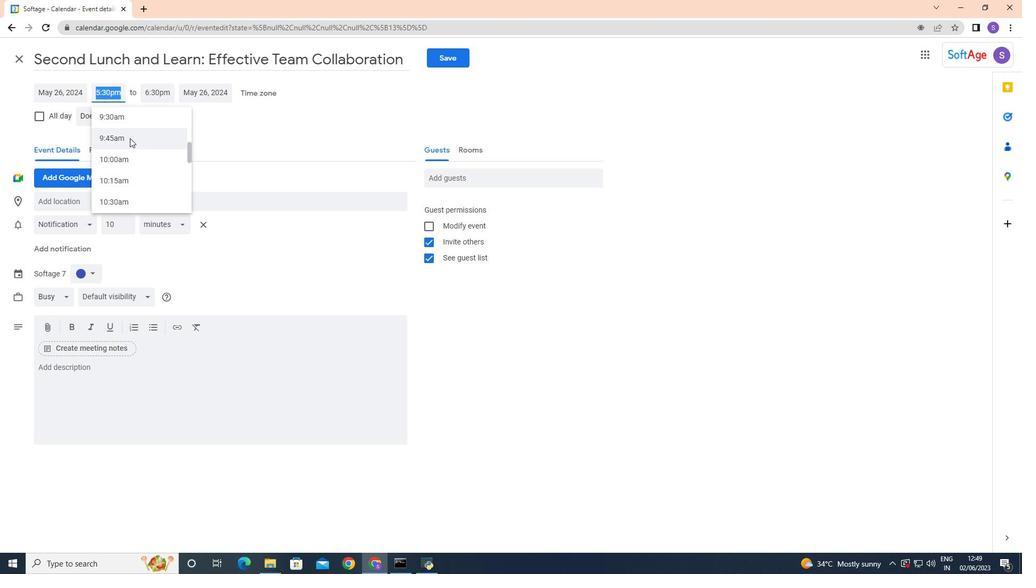 
Action: Mouse moved to (108, 90)
Screenshot: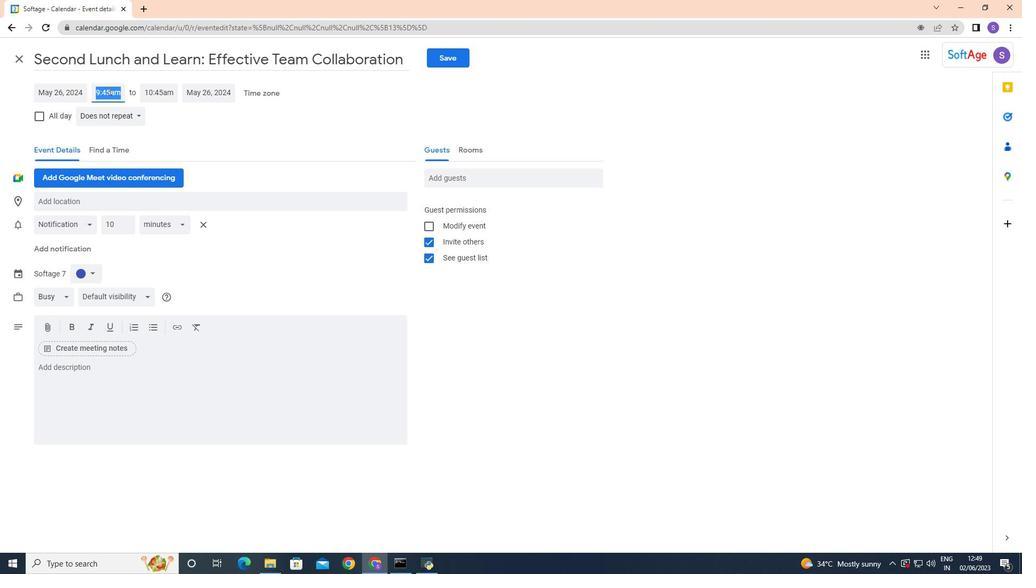 
Action: Mouse pressed left at (108, 90)
Screenshot: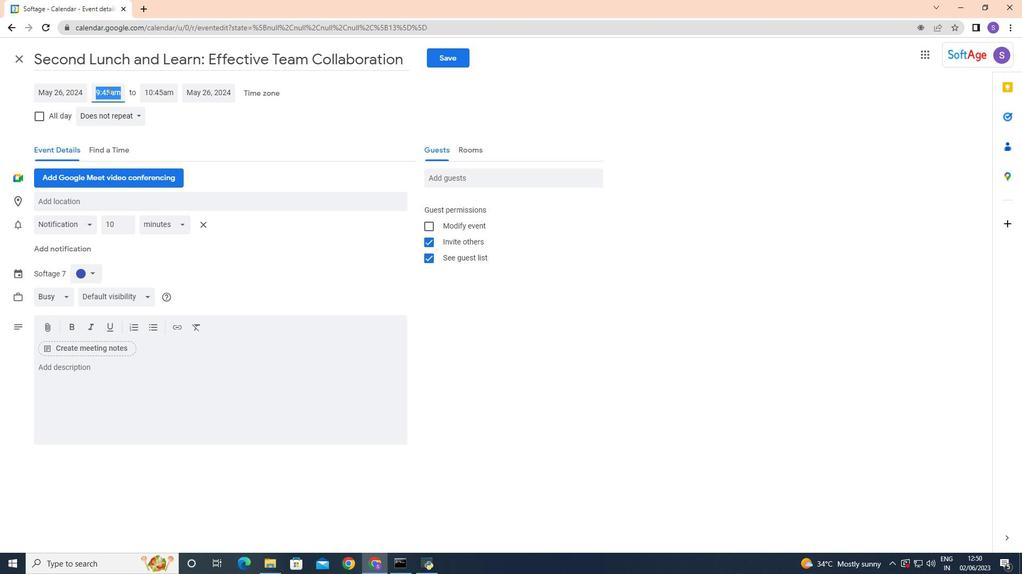 
Action: Mouse moved to (114, 90)
Screenshot: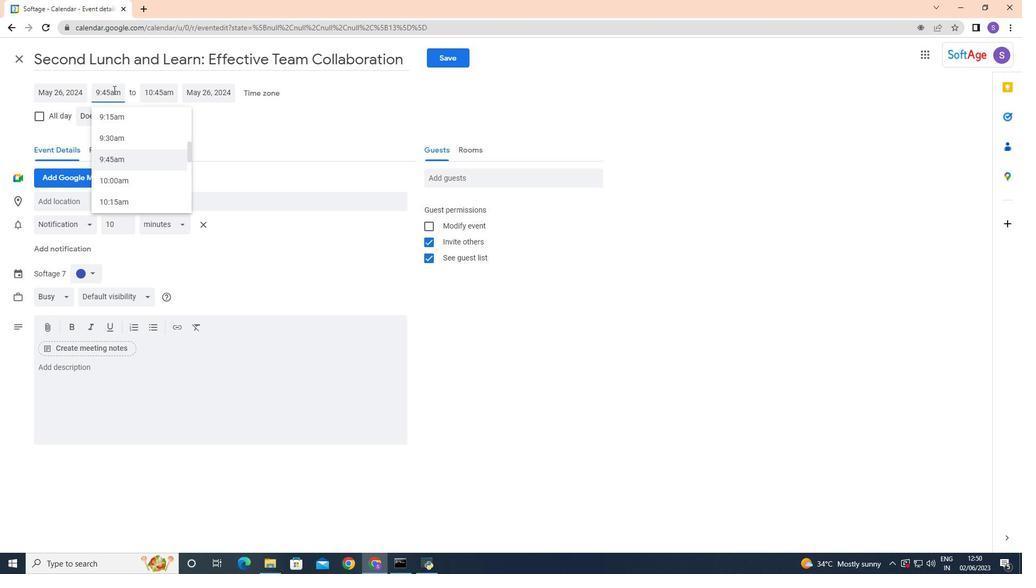 
Action: Key pressed <Key.backspace>
Screenshot: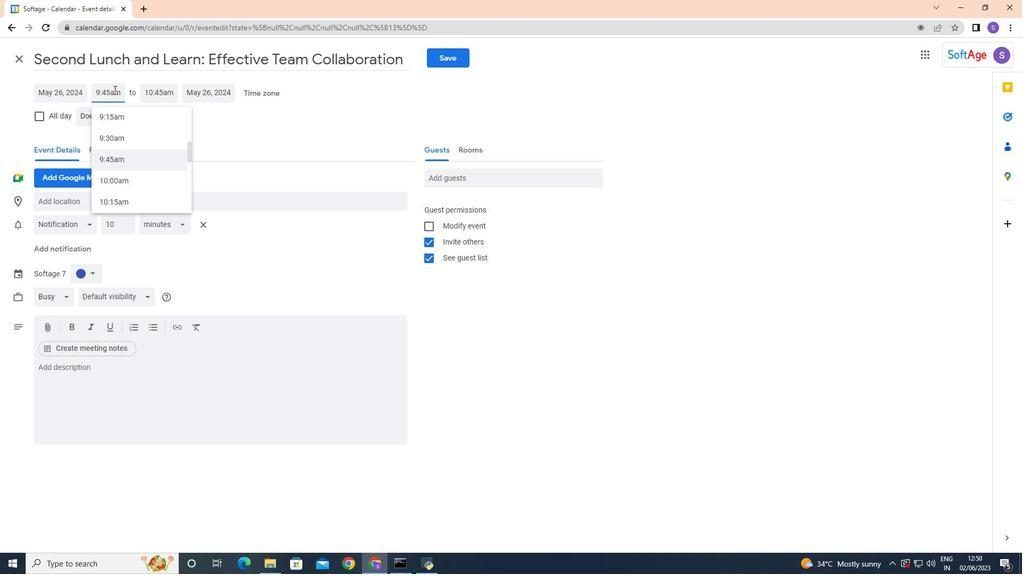 
Action: Mouse moved to (116, 91)
Screenshot: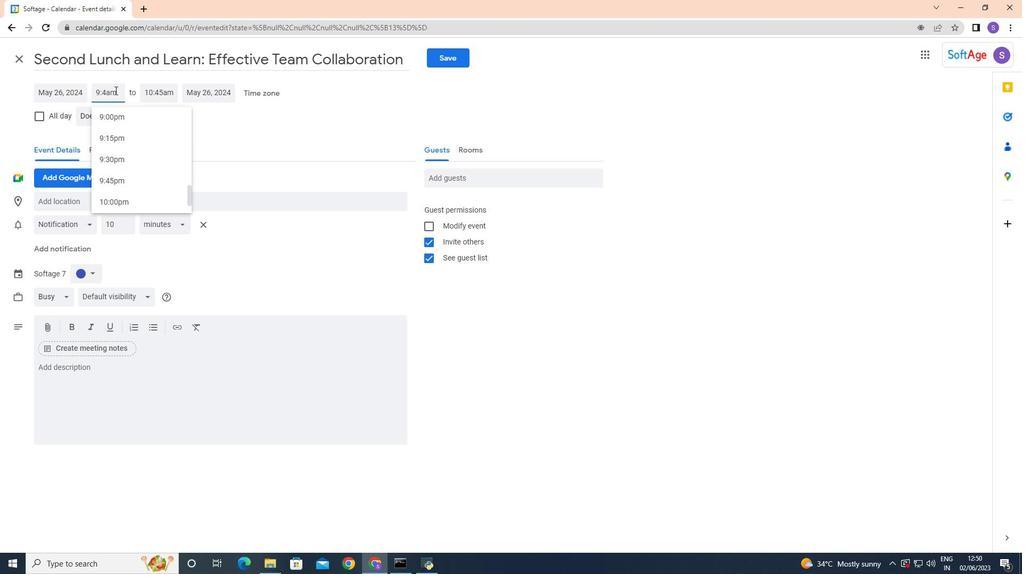 
Action: Key pressed <Key.backspace>
Screenshot: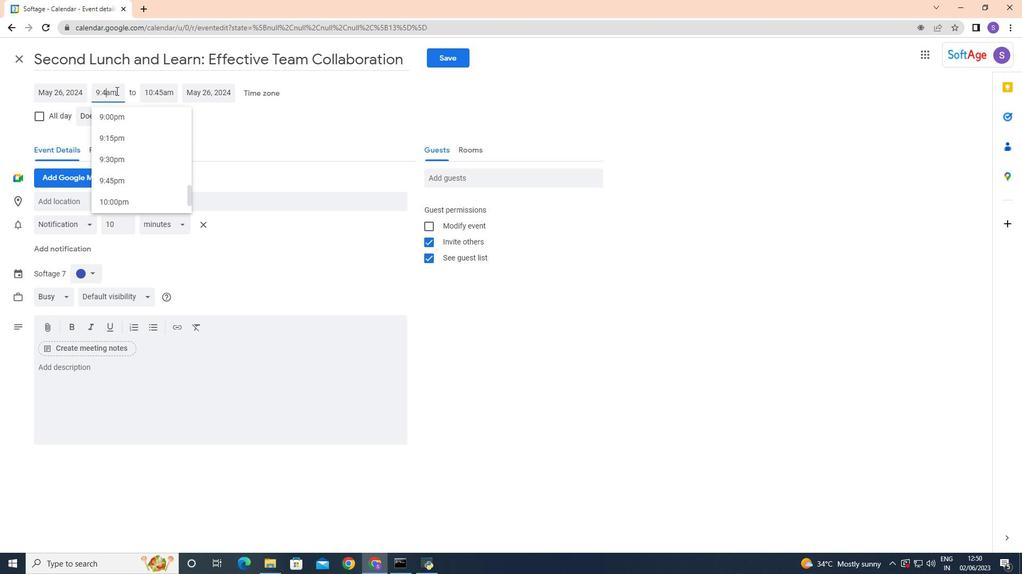 
Action: Mouse moved to (118, 93)
Screenshot: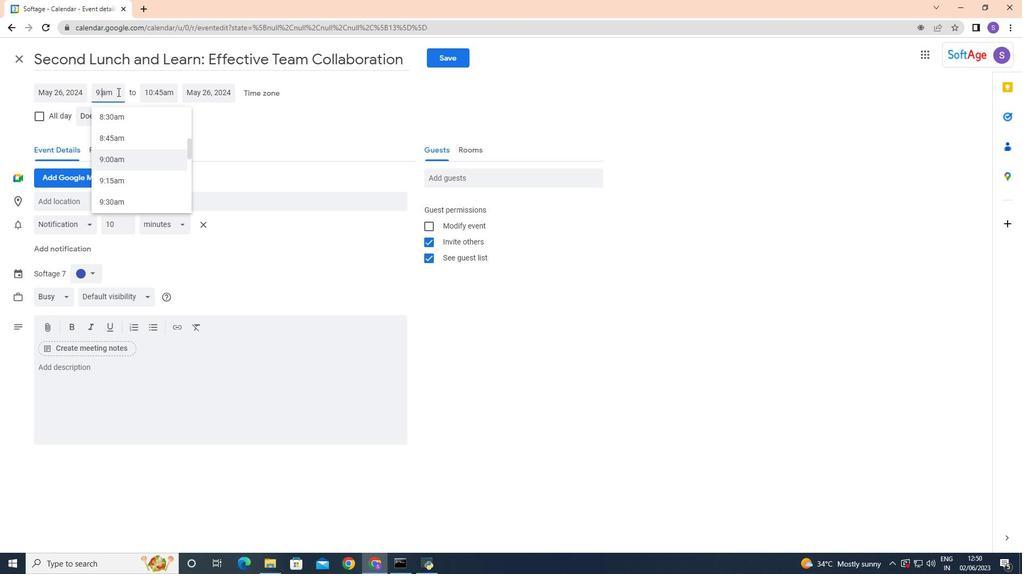
Action: Key pressed 5
Screenshot: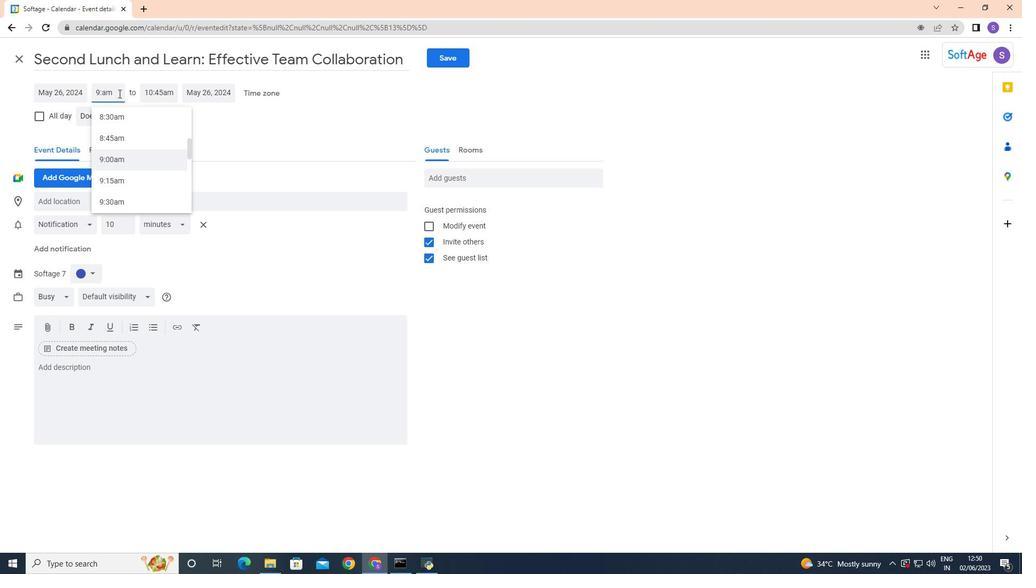 
Action: Mouse moved to (119, 93)
Screenshot: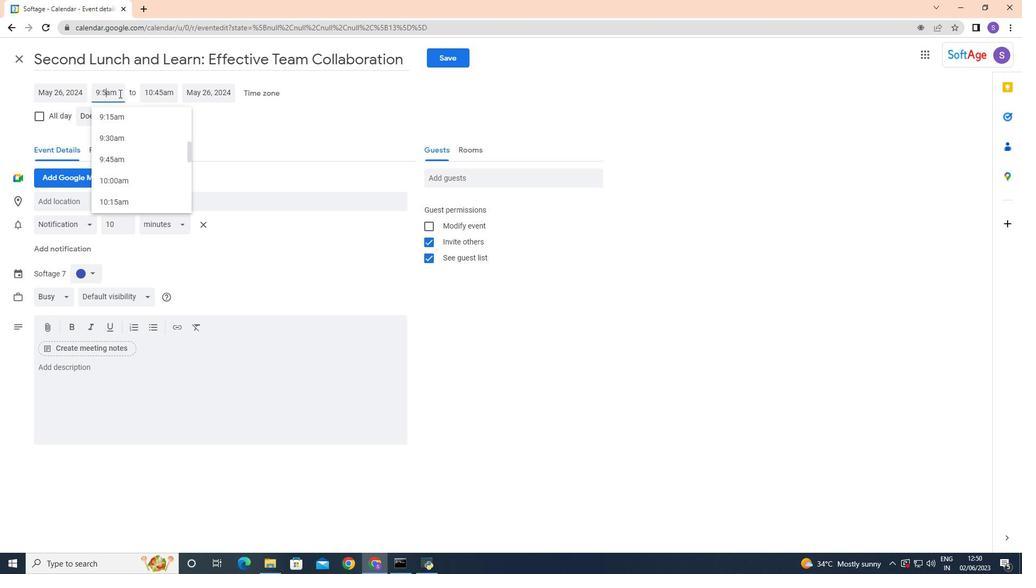 
Action: Key pressed <Key.backspace>40
Screenshot: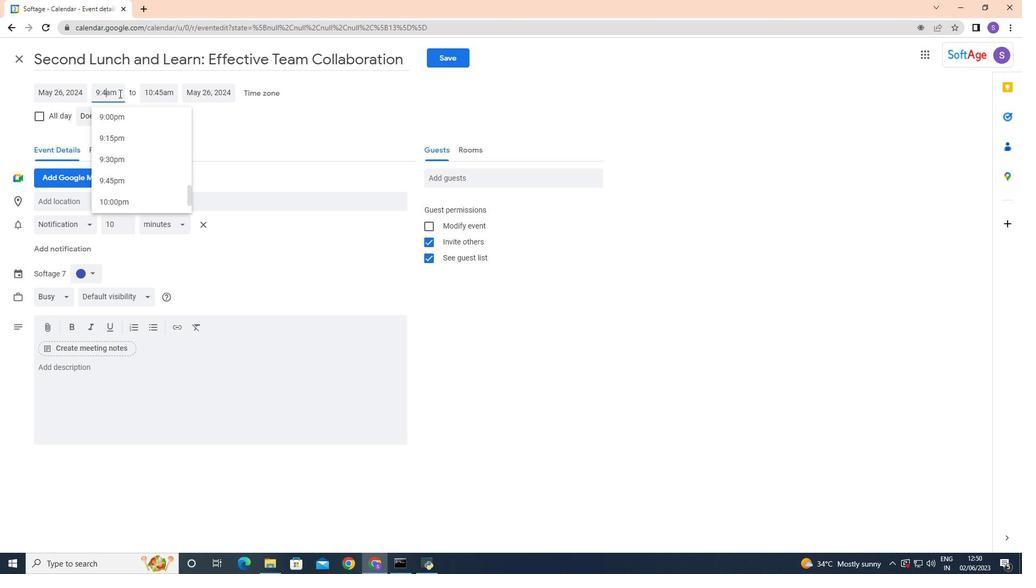 
Action: Mouse moved to (216, 136)
Screenshot: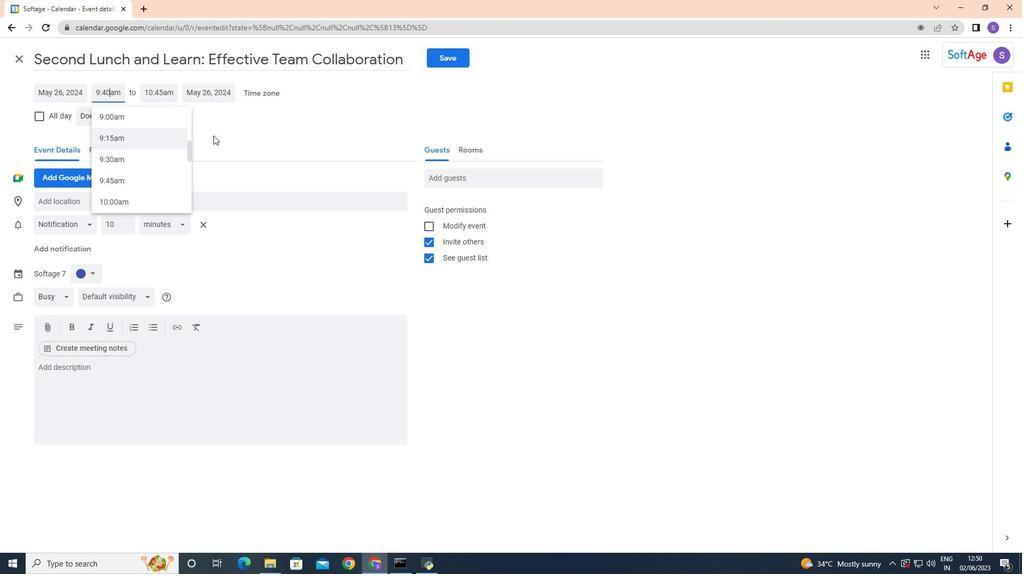 
Action: Mouse pressed left at (216, 136)
Screenshot: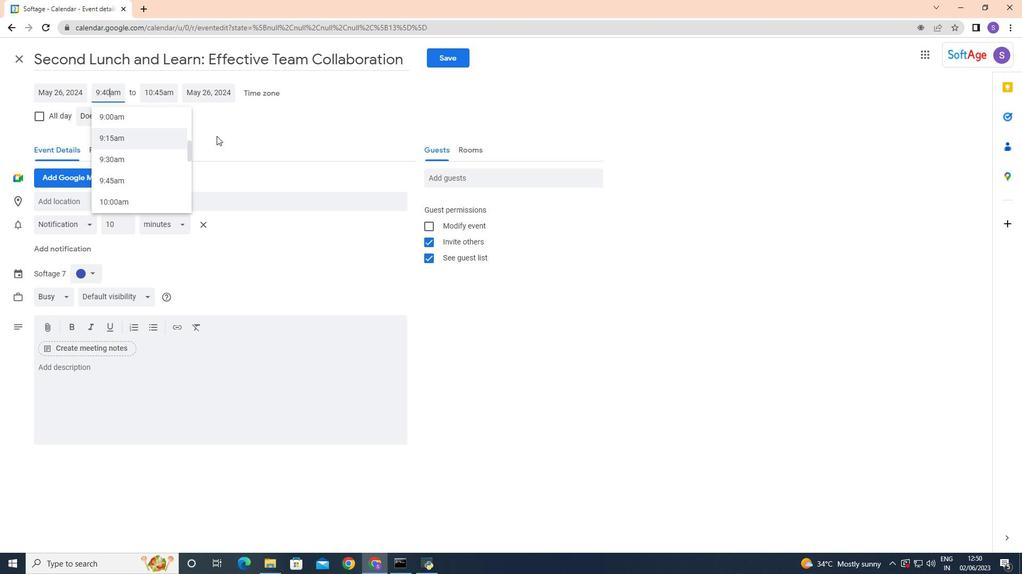 
Action: Mouse moved to (161, 92)
Screenshot: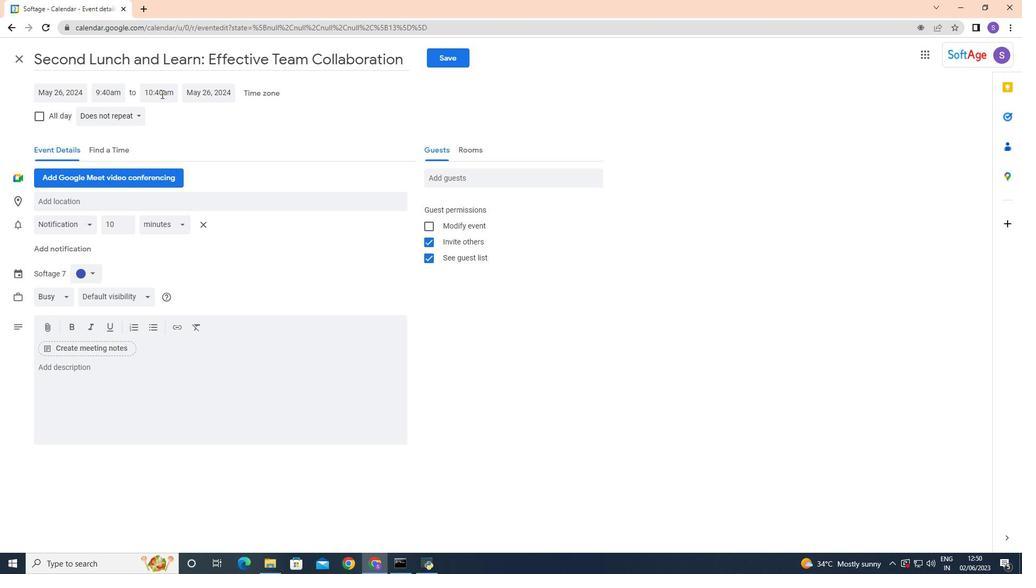 
Action: Mouse pressed left at (161, 92)
Screenshot: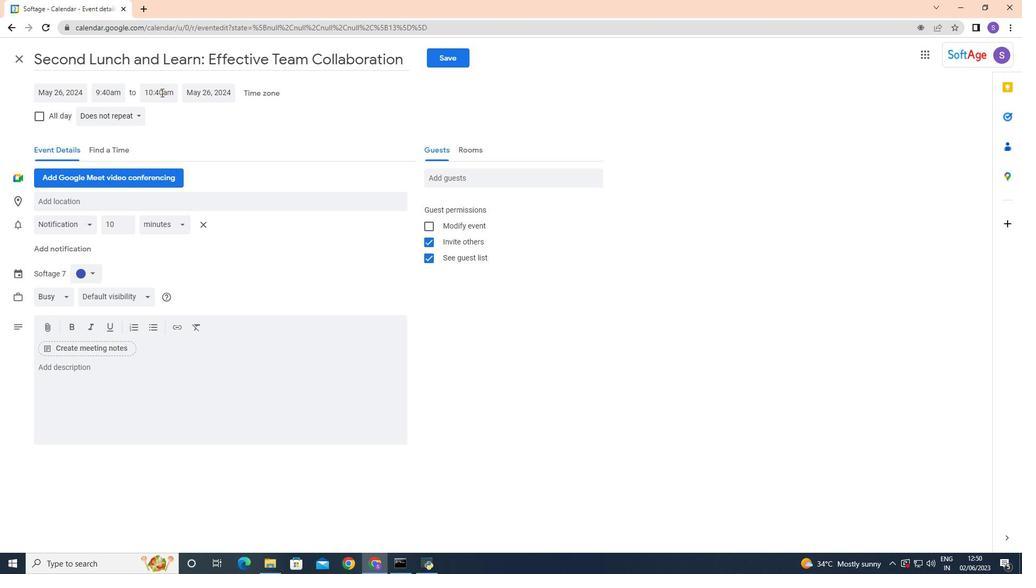 
Action: Mouse moved to (184, 202)
Screenshot: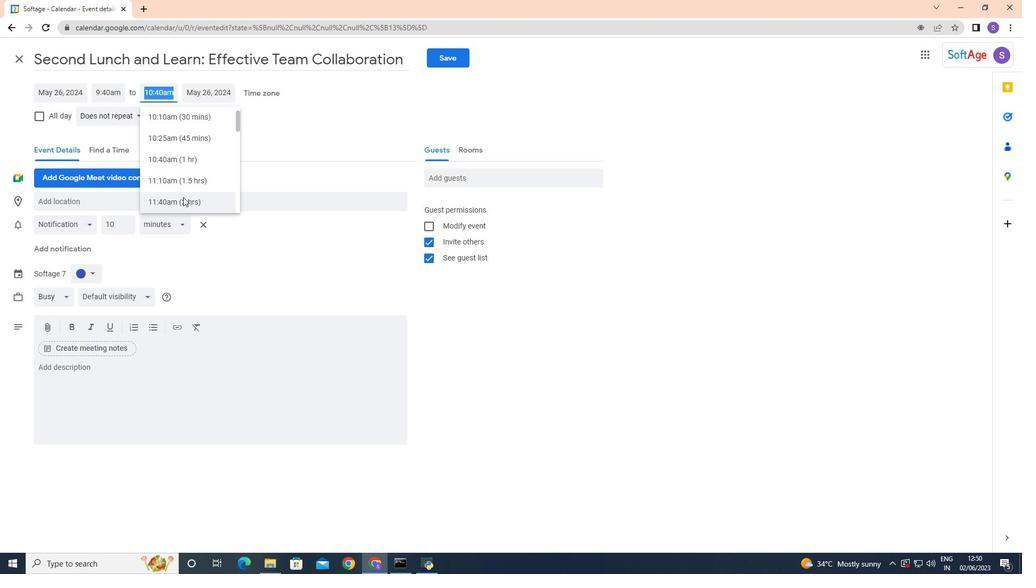 
Action: Mouse pressed left at (184, 202)
Screenshot: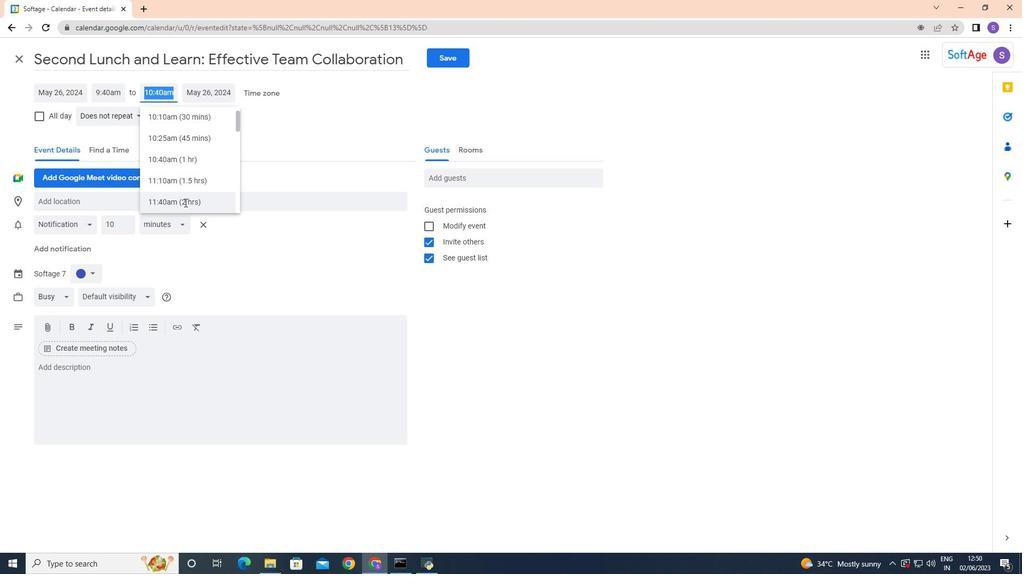 
Action: Mouse moved to (269, 143)
Screenshot: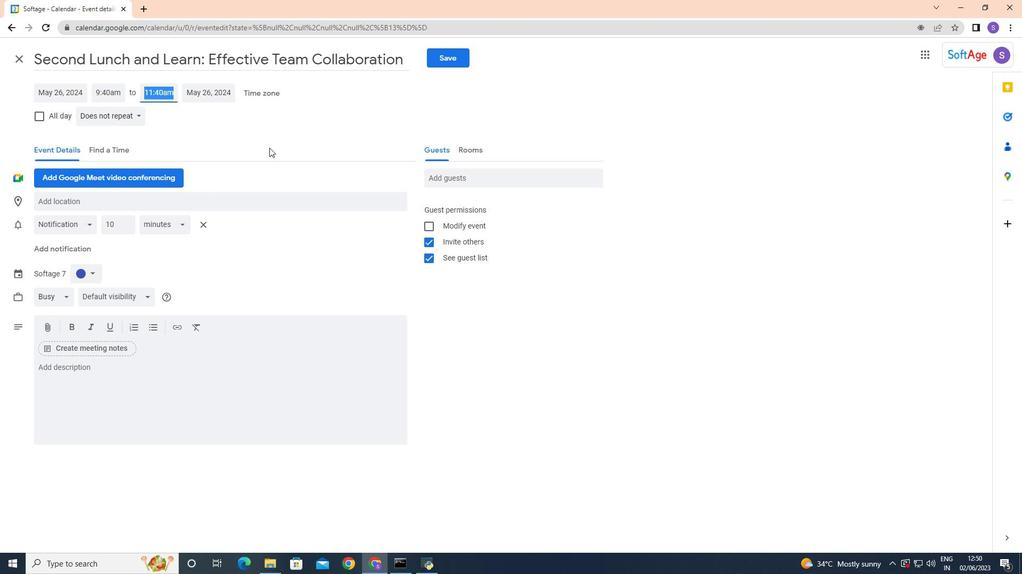 
Action: Mouse pressed left at (269, 143)
Screenshot: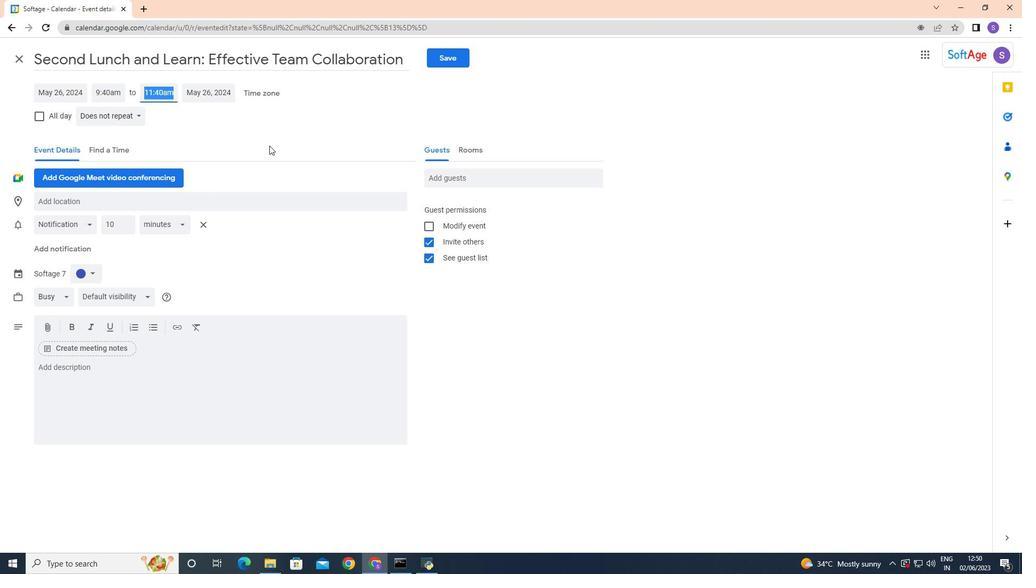 
Action: Mouse moved to (110, 191)
Screenshot: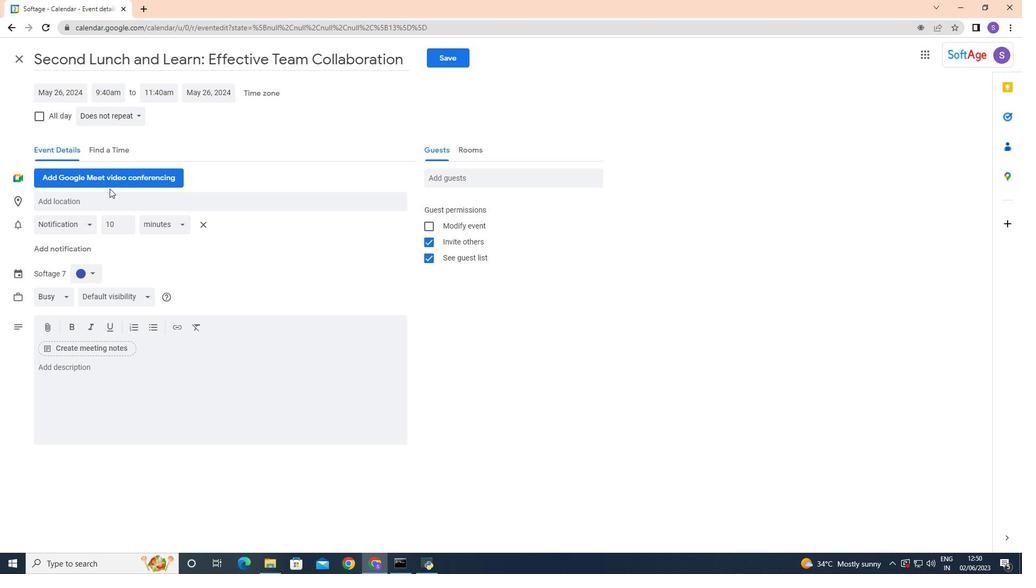 
Action: Mouse scrolled (110, 191) with delta (0, 0)
Screenshot: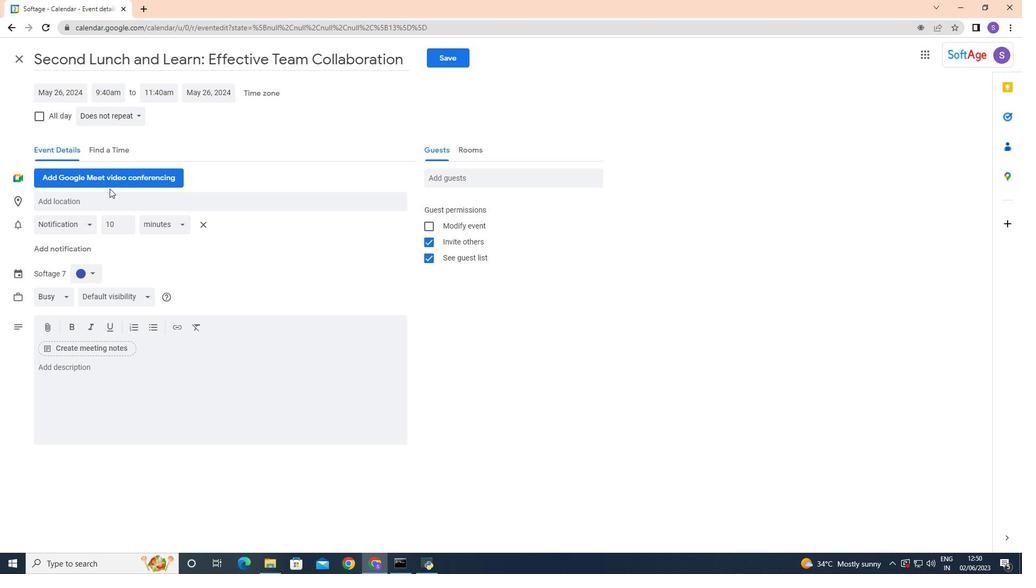 
Action: Mouse moved to (109, 376)
Screenshot: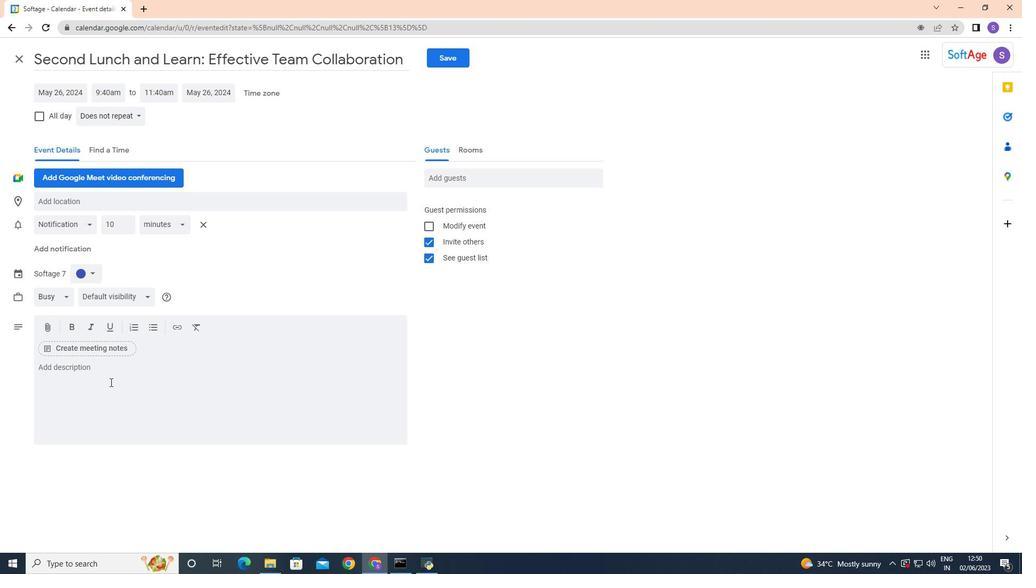 
Action: Mouse pressed left at (109, 376)
Screenshot: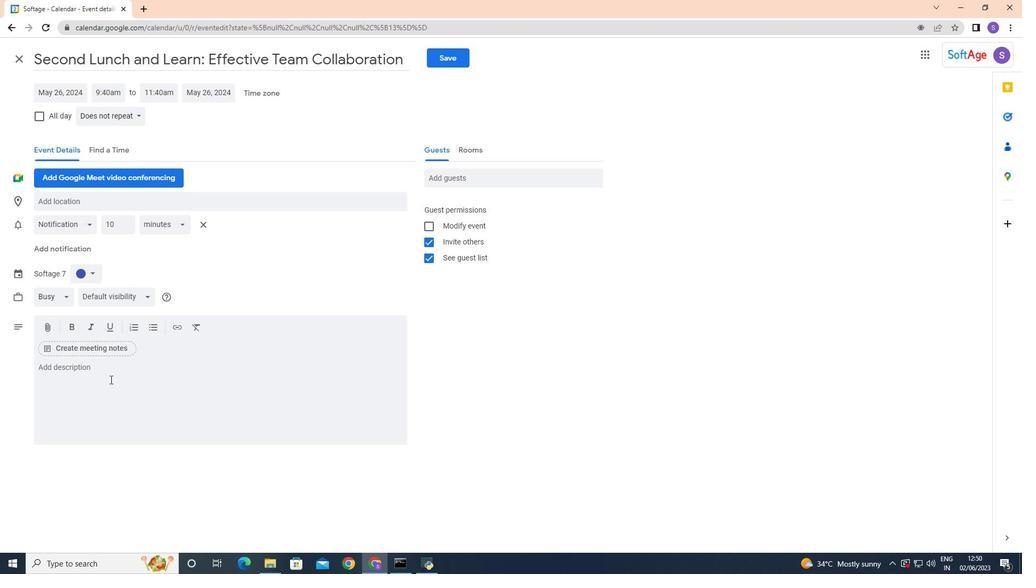 
Action: Key pressed <Key.caps_lock>A<Key.caps_lock><Key.space><Key.caps_lock>T<Key.caps_lock>eam<Key.space><Key.caps_lock>B<Key.caps_lock>uilding<Key.space><Key.caps_lock>E<Key.caps_lock>x<Key.caps_lock>ERC<Key.backspace><Key.backspace><Key.backspace><Key.caps_lock>e<Key.backspace>ercise<Key.space>is<Key.space>a<Key.space>purposeful<Key.space>activity<Key.space>or<Key.space>program<Key.space>designed<Key.space>to<Key.space>enhance<Key.space>collabota<Key.backspace><Key.backspace>t<Key.backspace>ration<Key.space>
Screenshot: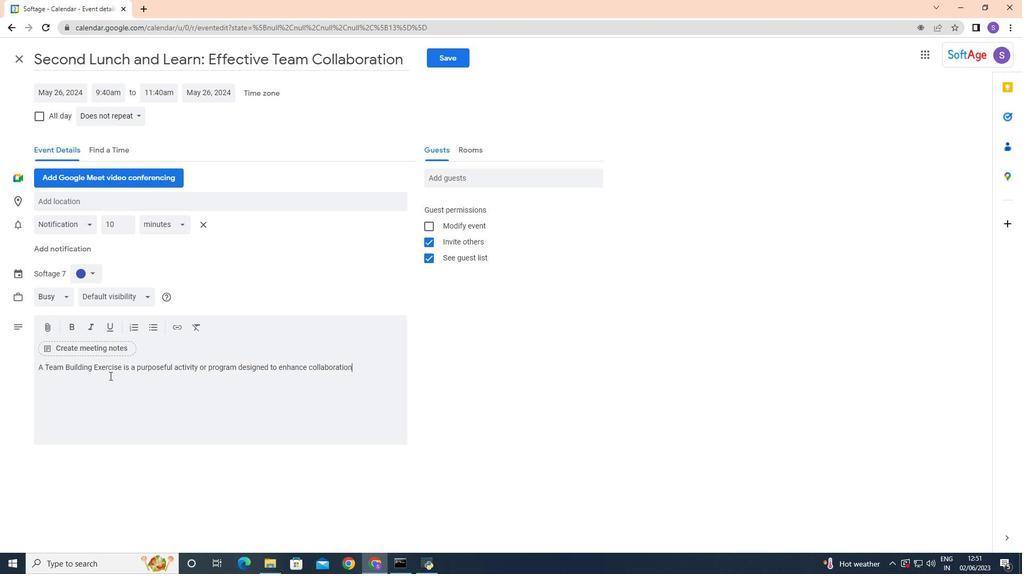 
Action: Mouse moved to (363, 373)
Screenshot: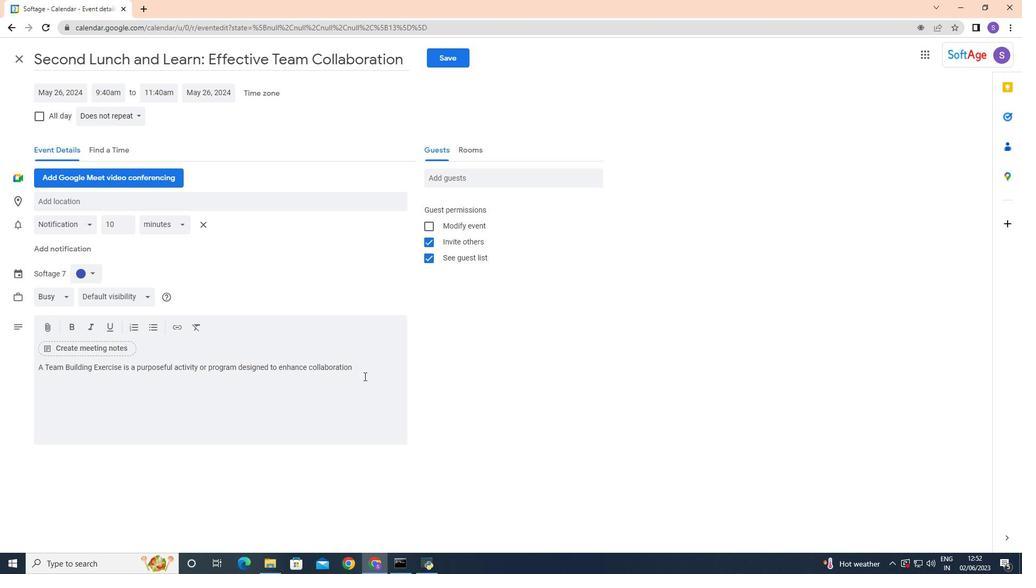 
Action: Key pressed <Key.backspace>,<Key.space>communication,<Key.space>trust<Key.space><Key.backspace>,<Key.space>and<Key.space>camaraderie<Key.space>among<Key.space>team<Key.space>members.<Key.space><Key.caps_lock>T<Key.caps_lock>hese<Key.space>exercises<Key.space>aim<Key.space>to<Key.space>strengthen<Key.space>relationships,<Key.space>ip<Key.backspace>mprove<Key.space>team<Key.space>dynamics,<Key.space>and<Key.space>foster<Key.space>a<Key.space>positive<Key.space>and<Key.space>productive<Key.space>te<Key.backspace><Key.backspace><Key.backspace><Key.space>work<Key.space>environment.<Key.space><Key.caps_lock>T<Key.caps_lock>eam<Key.space>building<Key.space>exercises<Key.space>can<Key.space>take<Key.space>various<Key.space>forms,<Key.space>form<Key.space>indoor<Key.space>games<Key.space>and<Key.space>challenges<Key.space>to<Key.space>outdoor<Key.space>adventures<Key.space>or<Key.space>structured<Key.space>workshops.
Screenshot: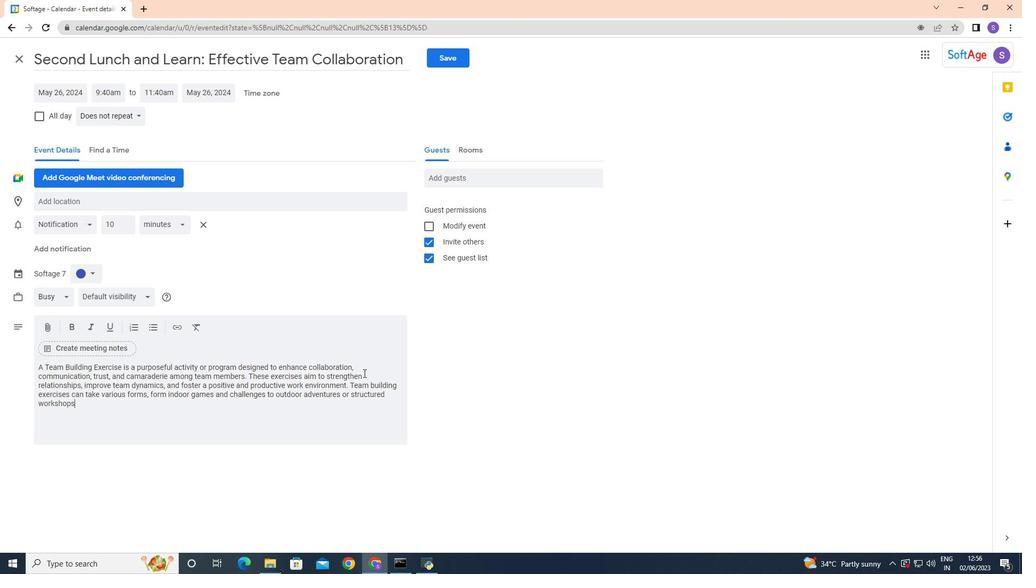 
Action: Mouse moved to (84, 277)
Screenshot: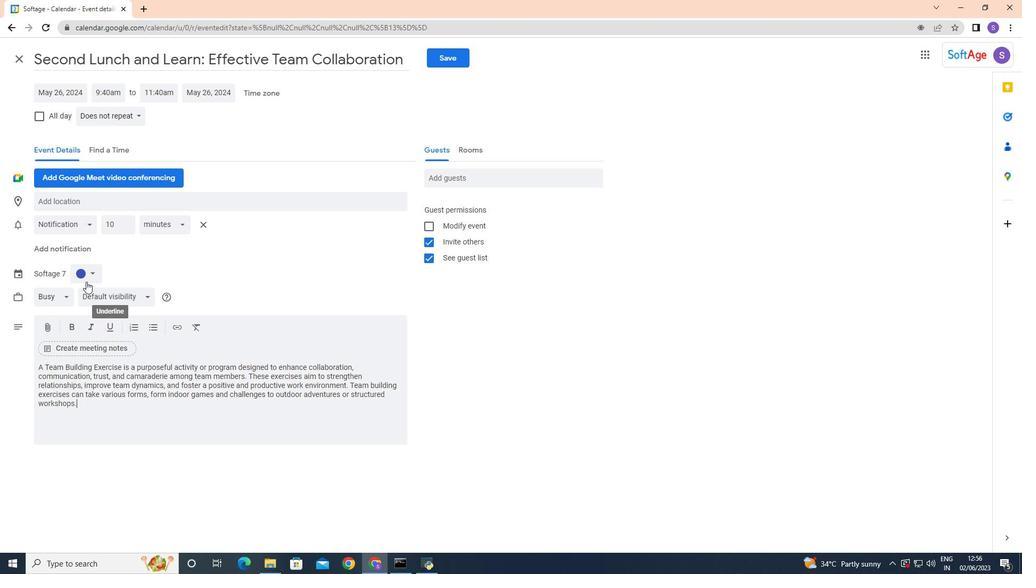 
Action: Mouse pressed left at (84, 277)
Screenshot: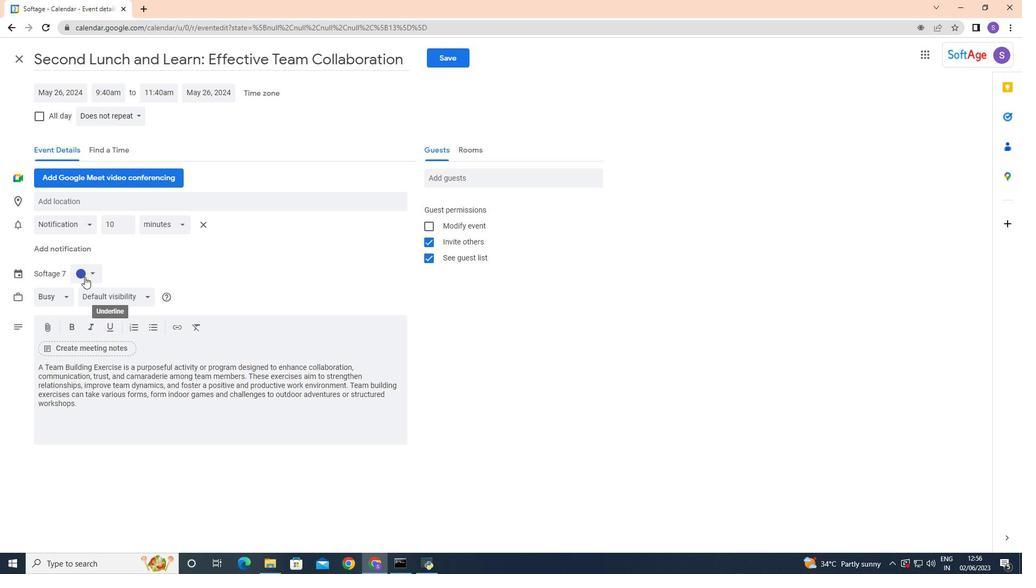 
Action: Mouse moved to (93, 300)
Screenshot: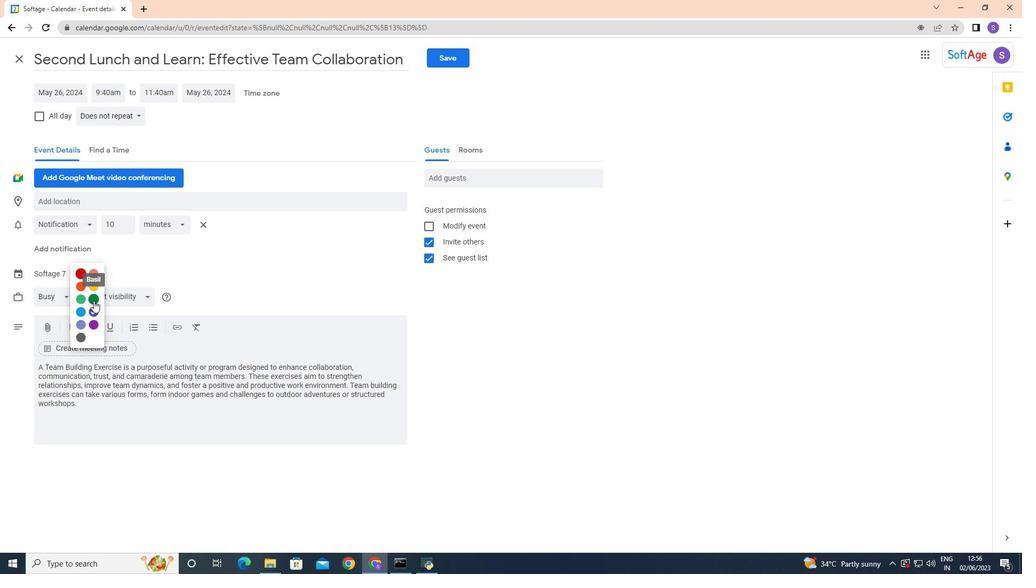 
Action: Mouse pressed left at (93, 300)
Screenshot: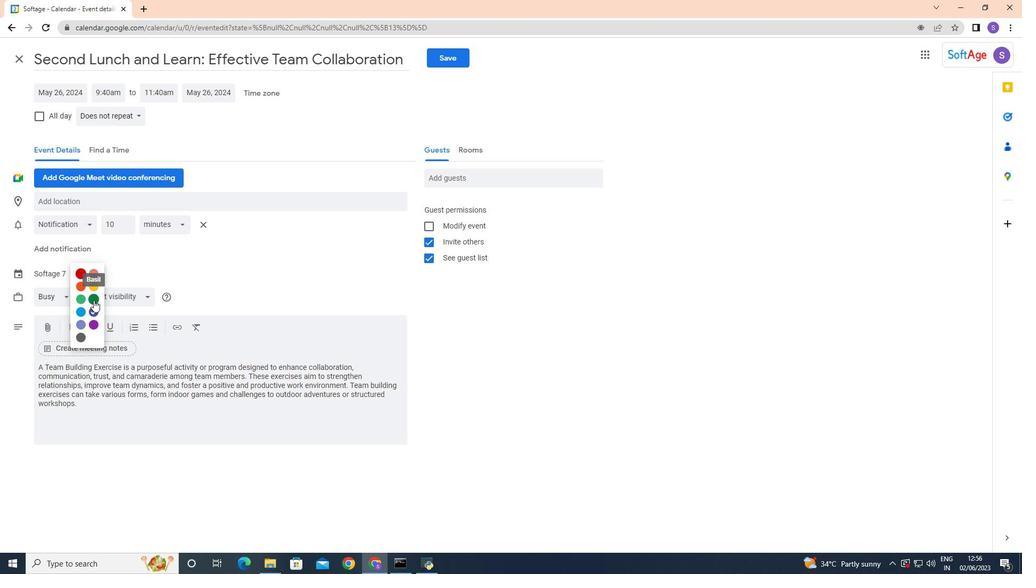 
Action: Mouse moved to (80, 204)
Screenshot: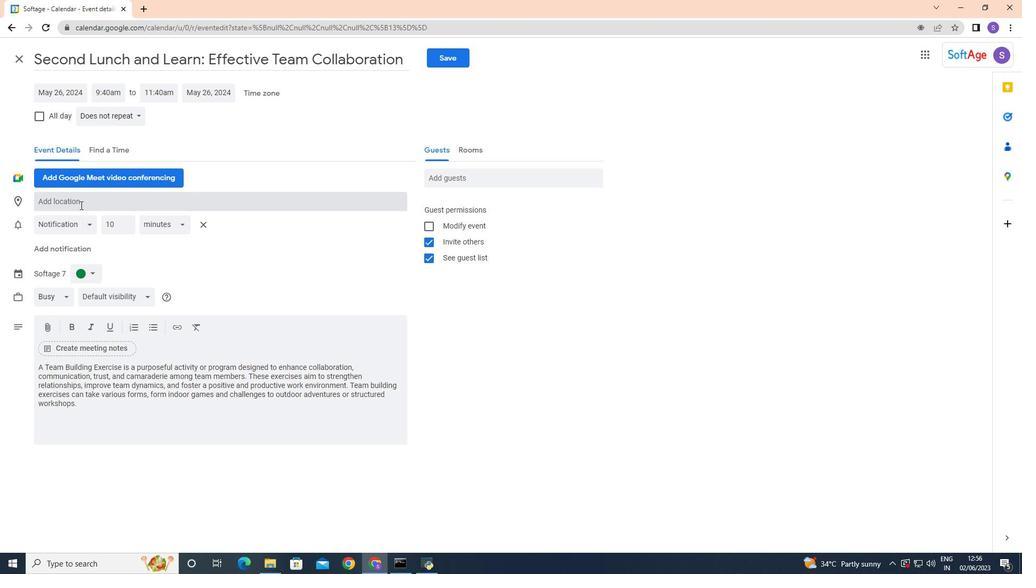 
Action: Mouse pressed left at (80, 204)
Screenshot: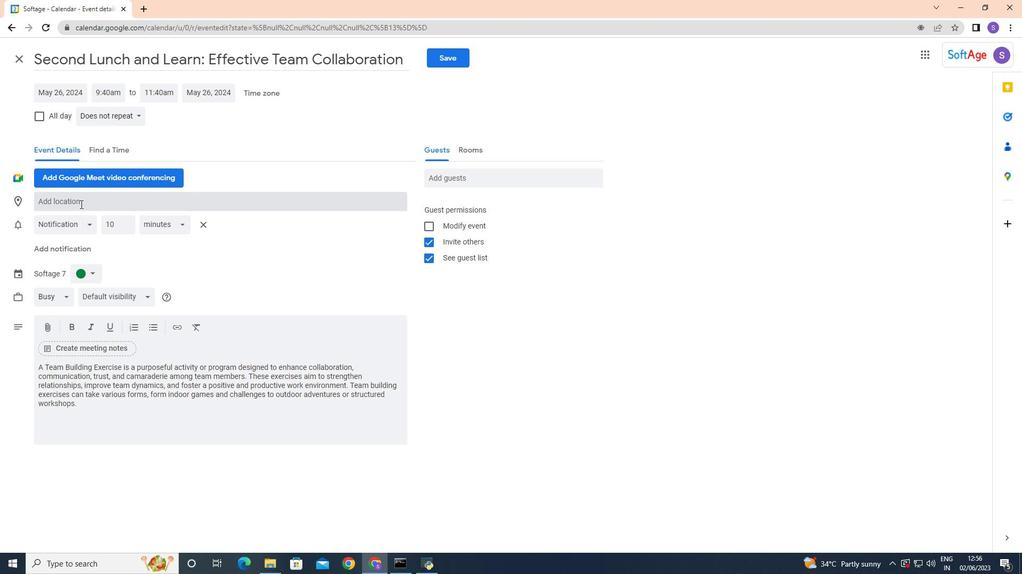 
Action: Key pressed 654<Key.space><Key.shift>Saint-<Key.shift>Paul-de-<Key.shift>Vence,<Key.space><Key.shift>France
Screenshot: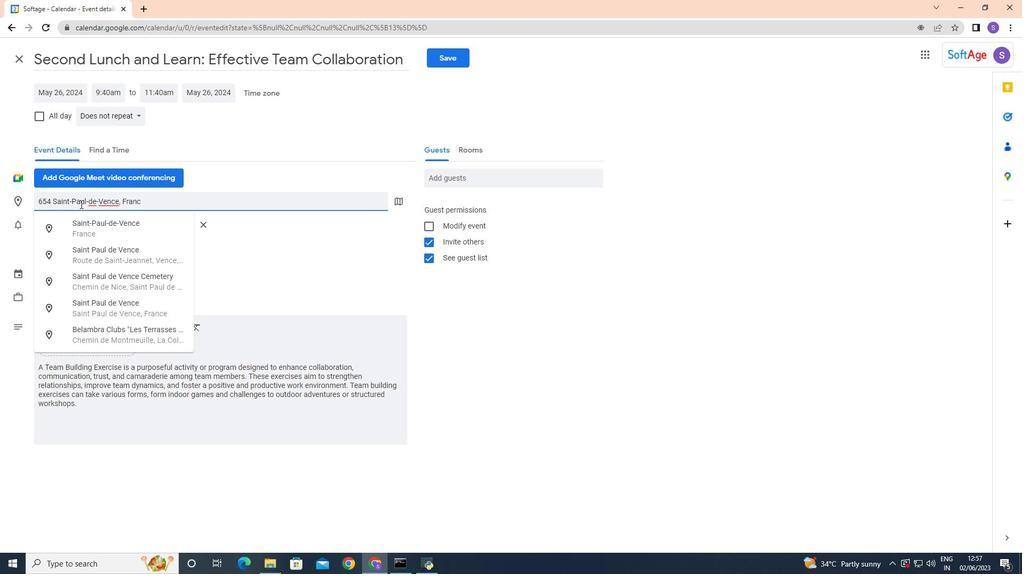
Action: Mouse moved to (304, 240)
Screenshot: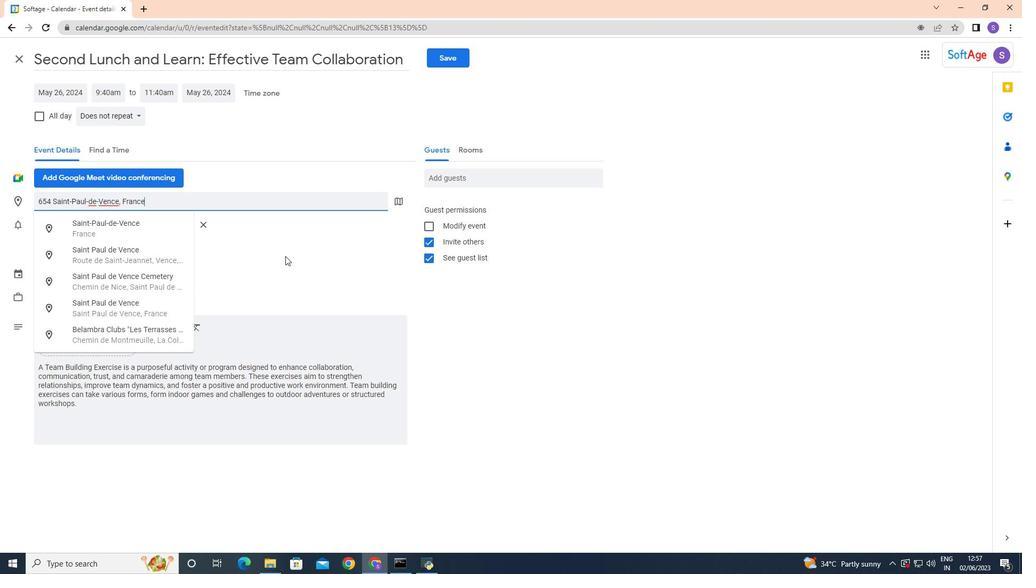 
Action: Mouse pressed left at (304, 240)
Screenshot: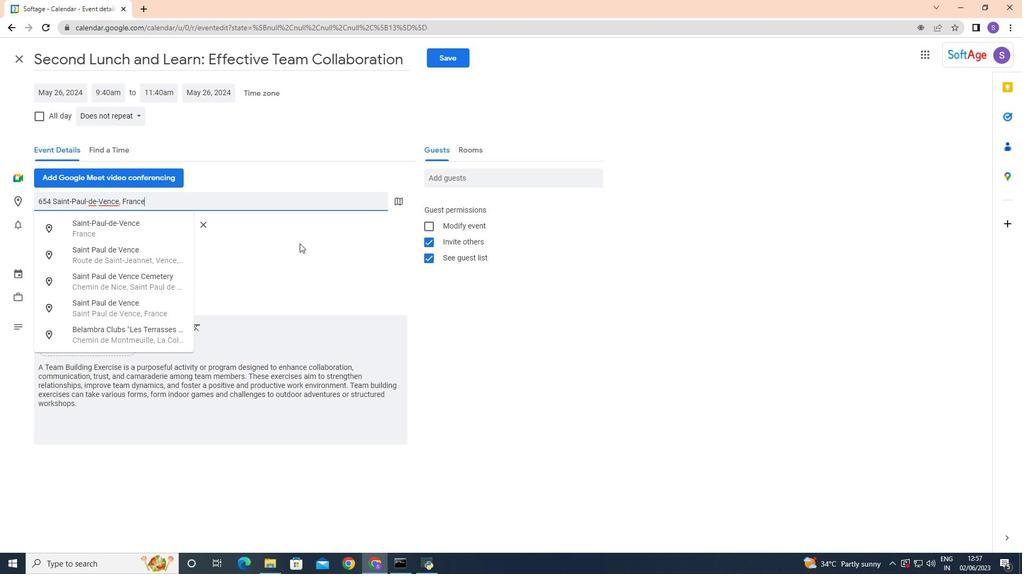
Action: Mouse moved to (440, 176)
Screenshot: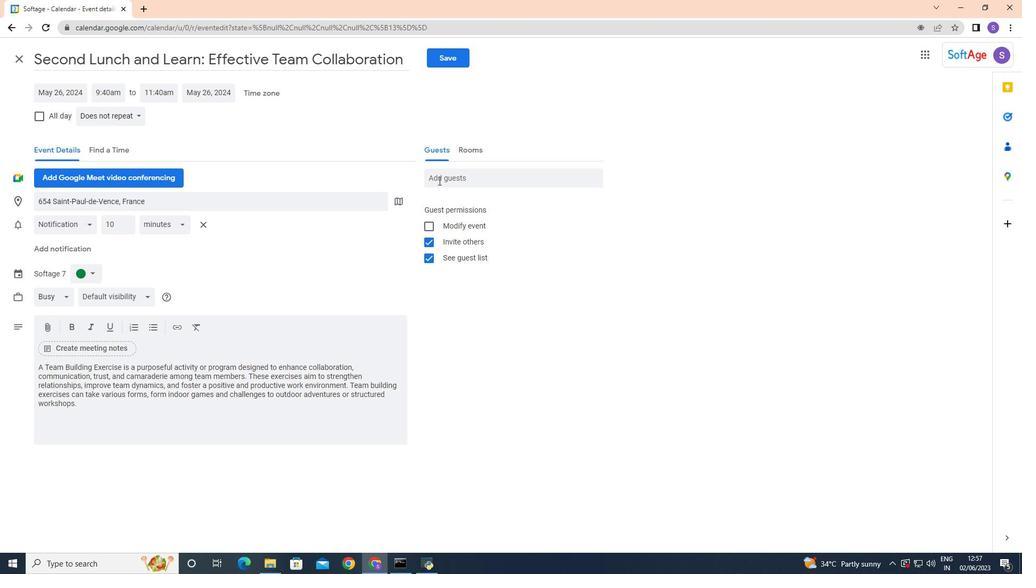 
Action: Mouse pressed left at (440, 176)
Screenshot: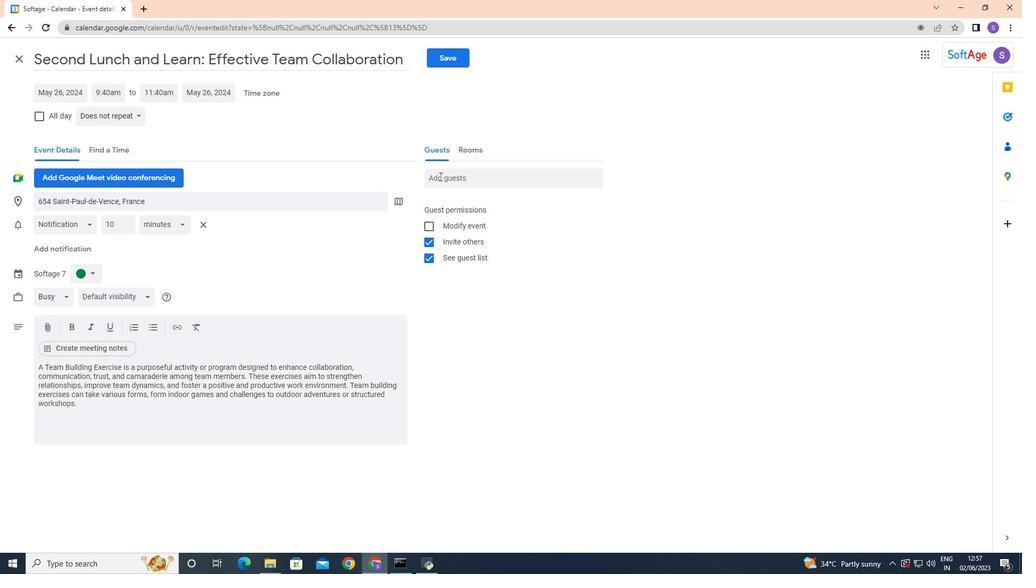 
Action: Key pressed so
Screenshot: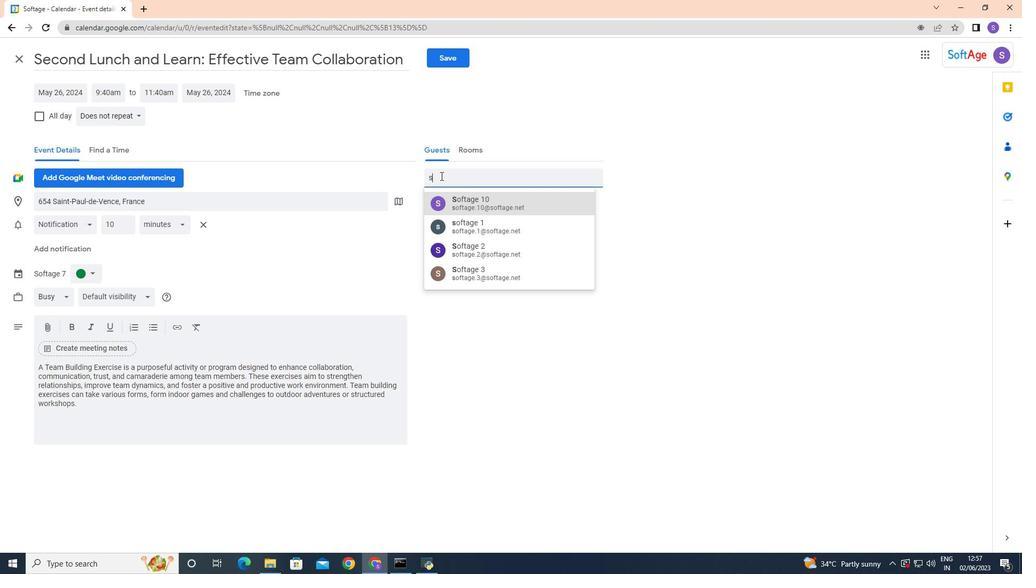 
Action: Mouse moved to (510, 248)
Screenshot: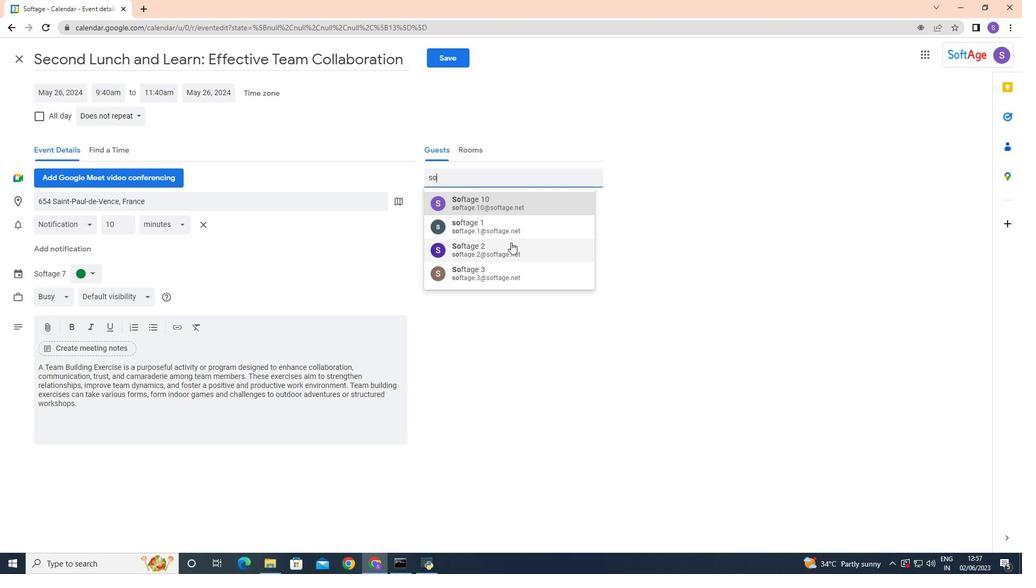 
Action: Mouse pressed left at (510, 248)
Screenshot: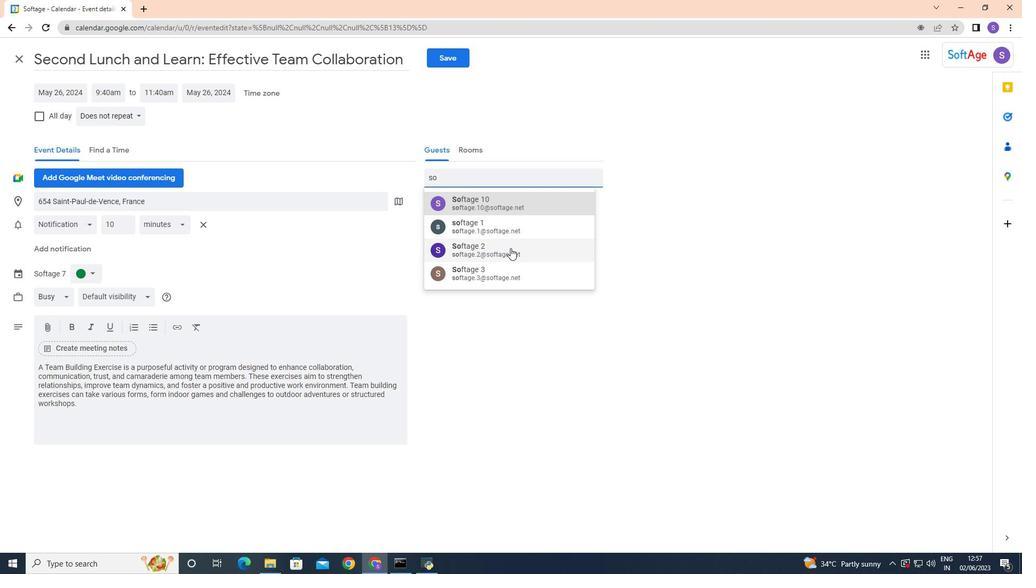 
Action: Mouse moved to (583, 207)
Screenshot: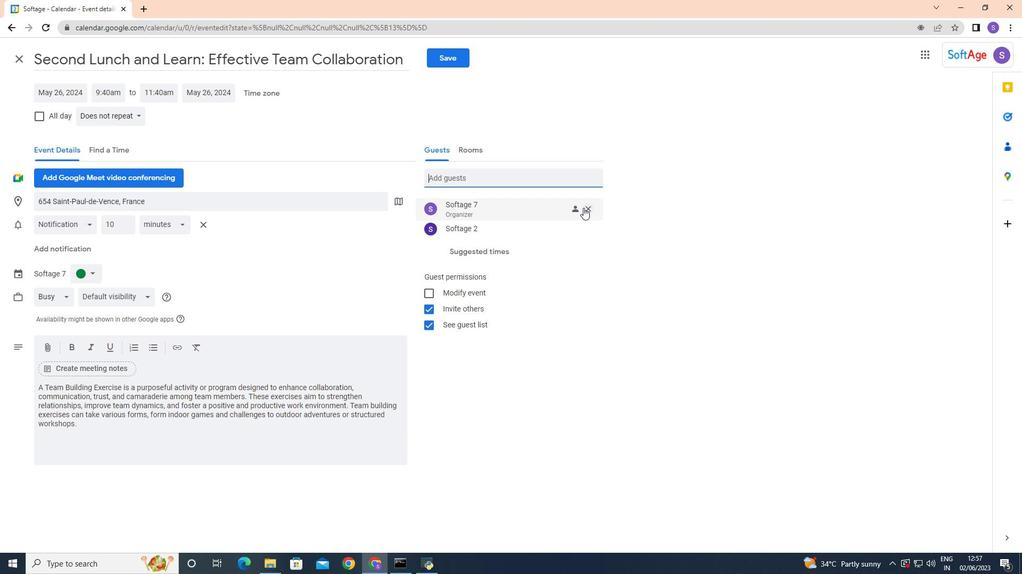 
Action: Mouse pressed left at (583, 207)
Screenshot: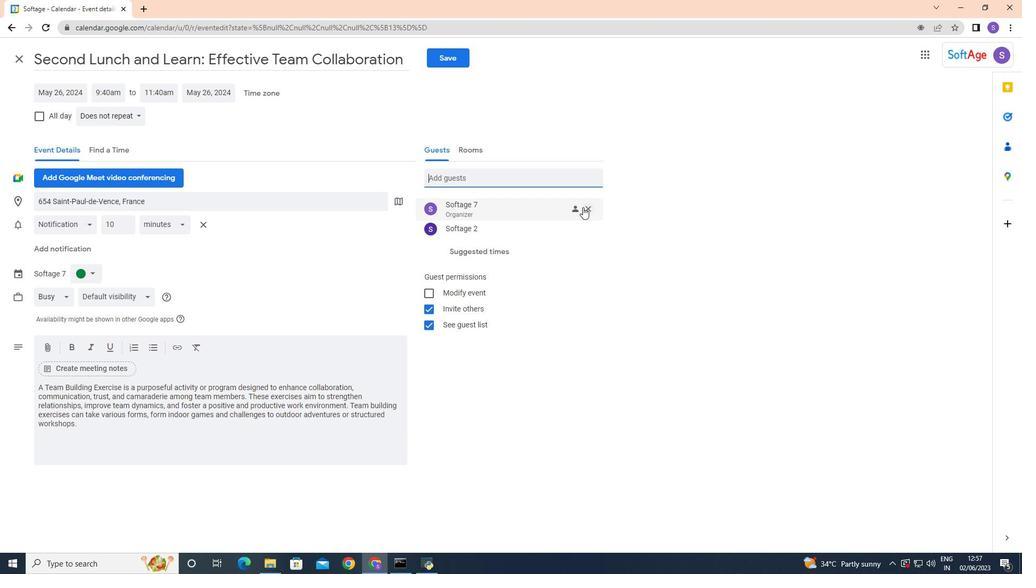
Action: Mouse moved to (515, 177)
Screenshot: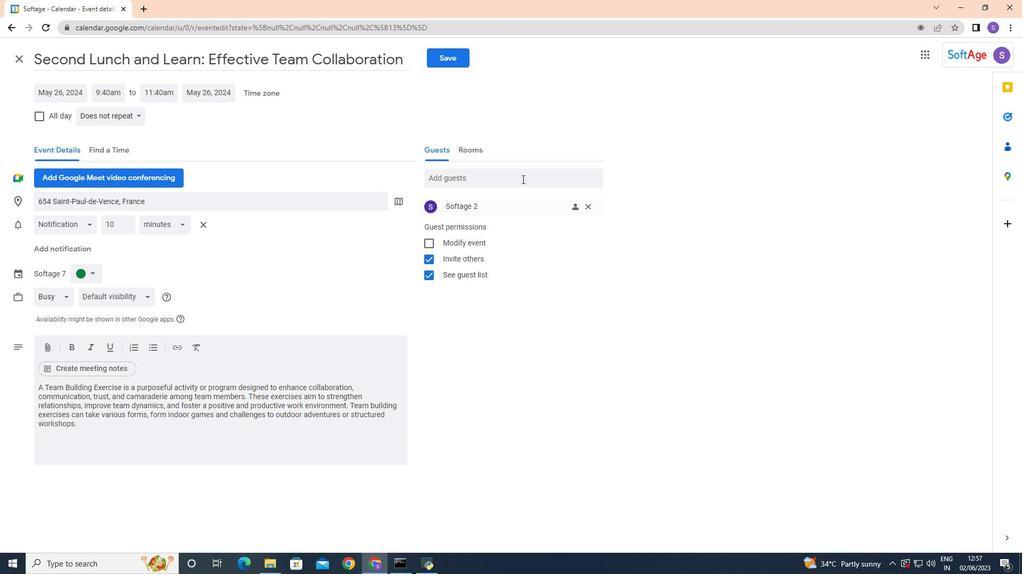 
Action: Mouse pressed left at (515, 177)
Screenshot: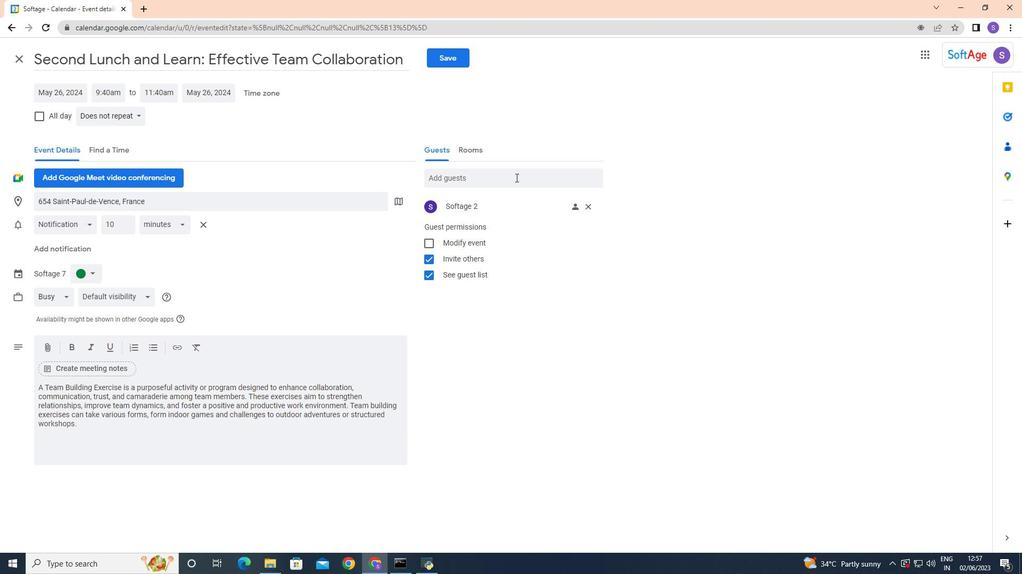 
Action: Key pressed so
Screenshot: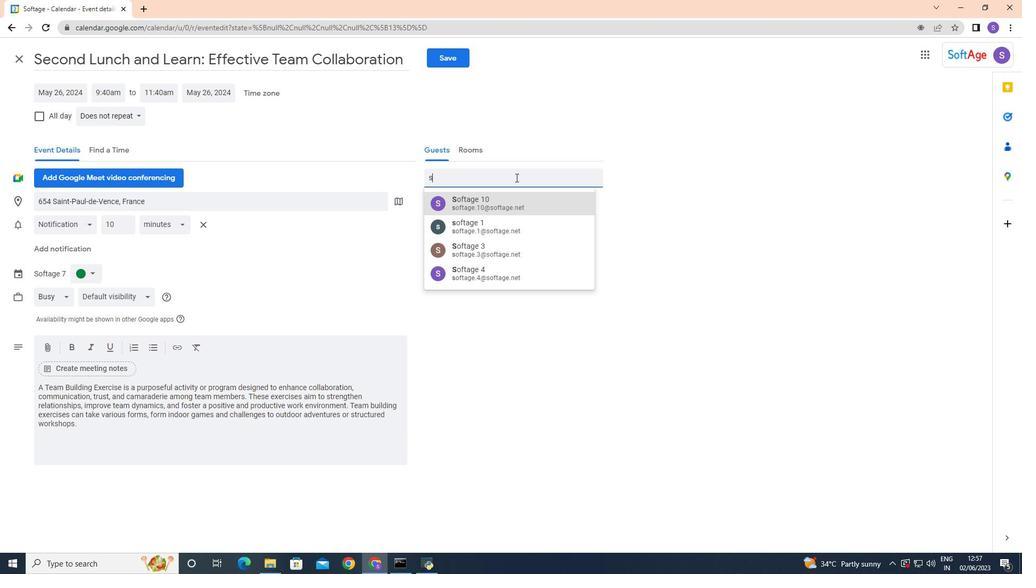 
Action: Mouse moved to (492, 246)
Screenshot: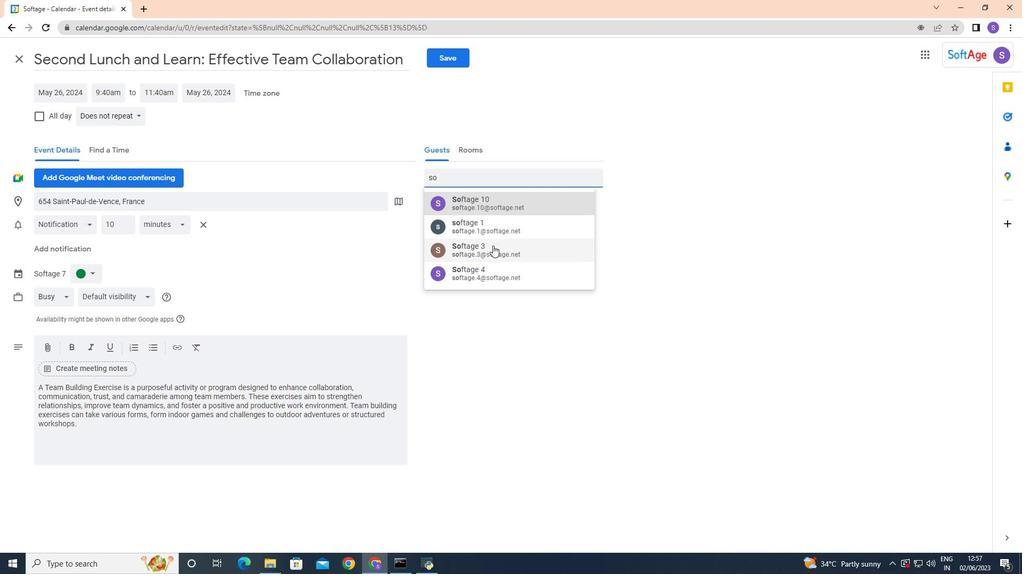 
Action: Mouse pressed left at (492, 246)
Screenshot: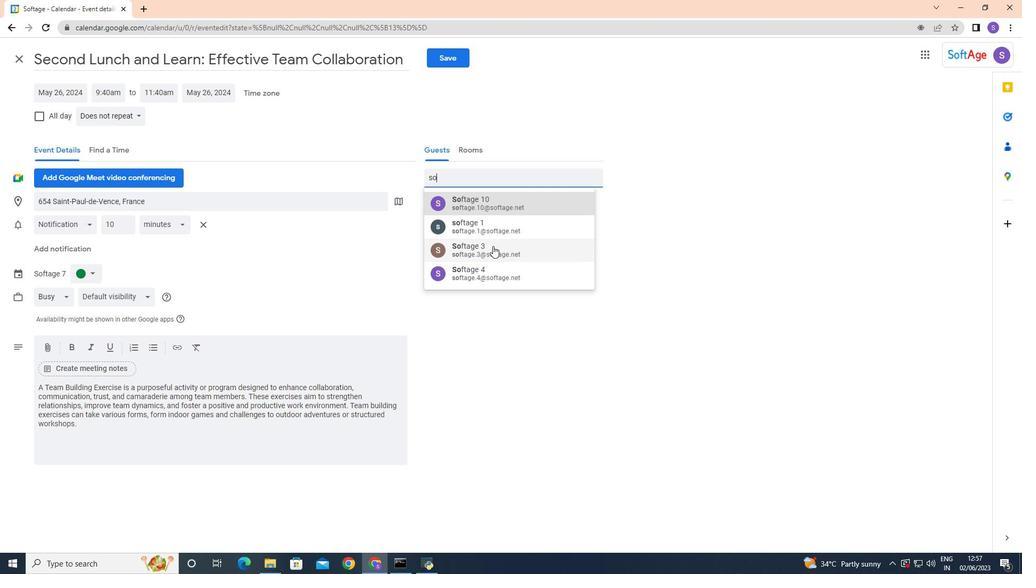 
Action: Mouse moved to (103, 114)
Screenshot: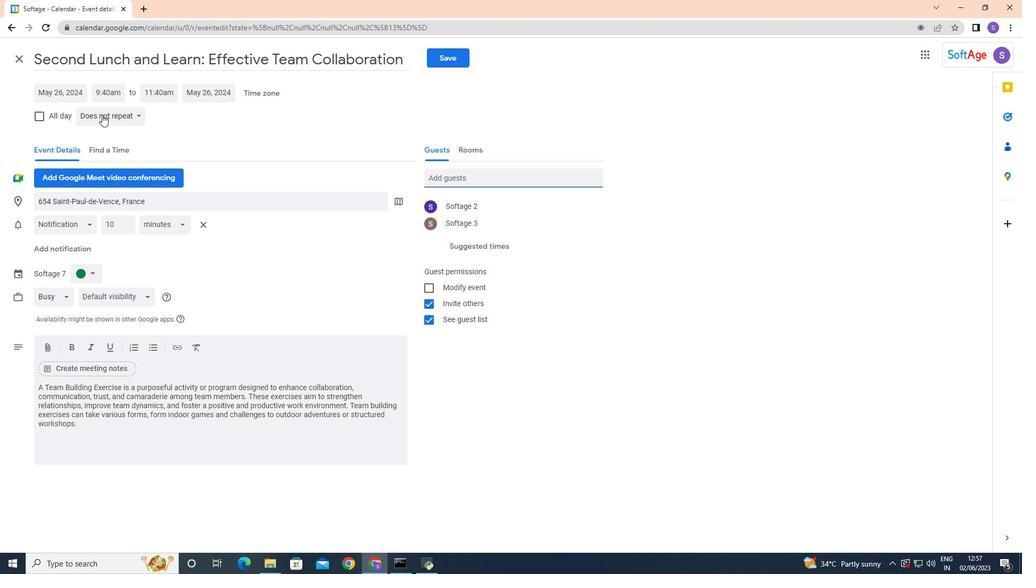 
Action: Mouse pressed left at (103, 114)
Screenshot: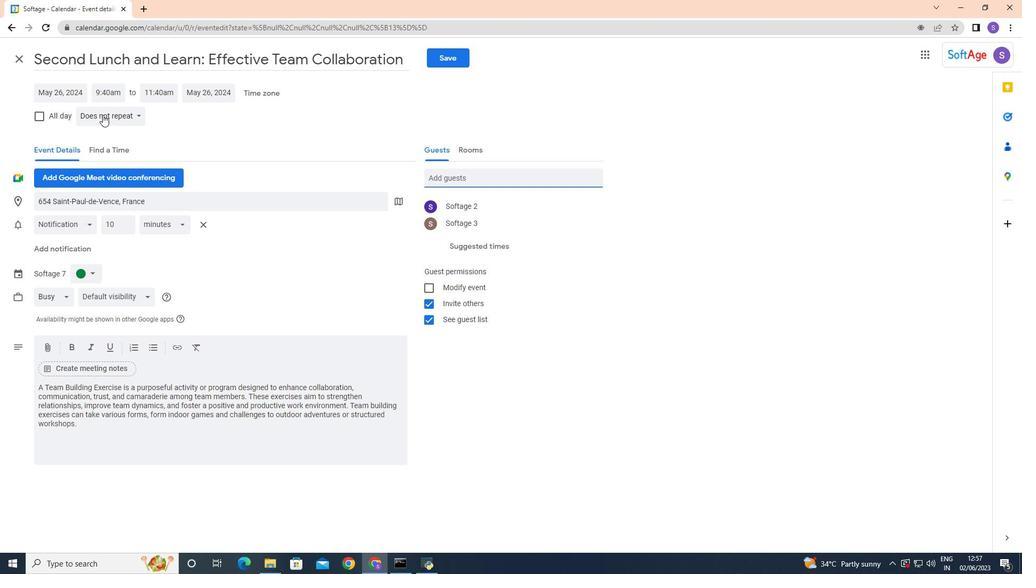
Action: Mouse moved to (107, 141)
Screenshot: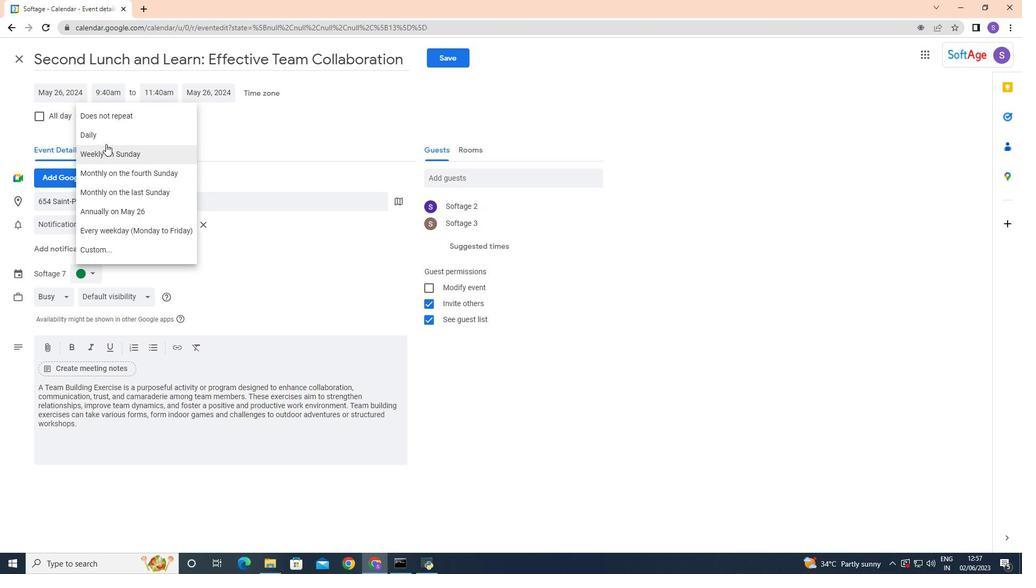
Action: Mouse pressed left at (107, 141)
Screenshot: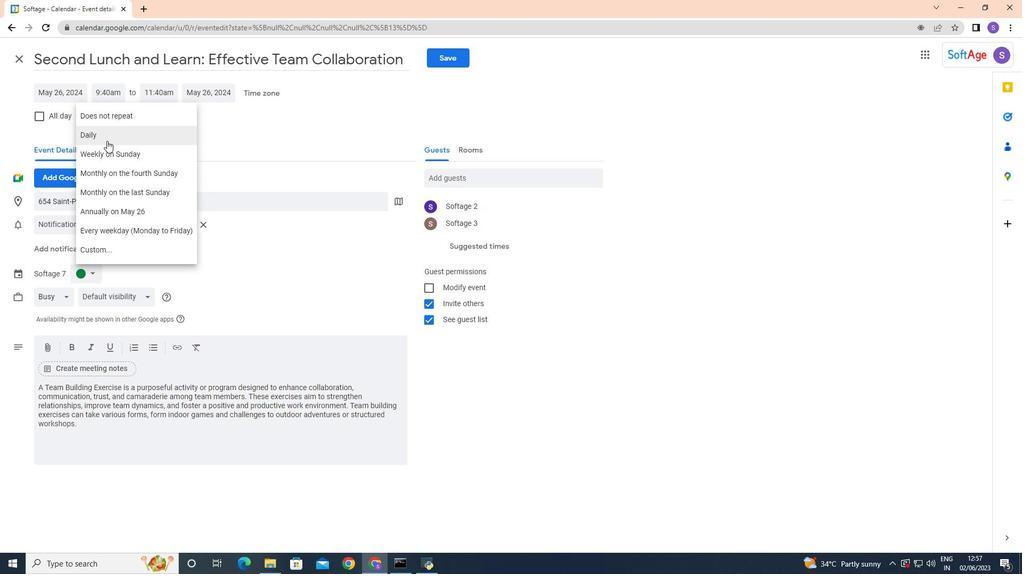 
Action: Mouse moved to (434, 293)
Screenshot: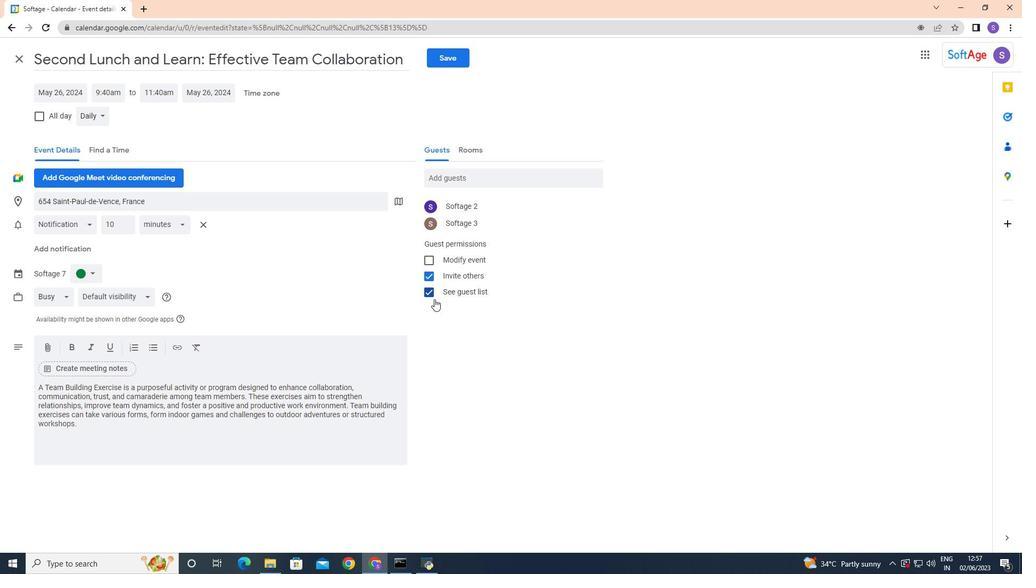 
Action: Mouse pressed left at (434, 293)
Screenshot: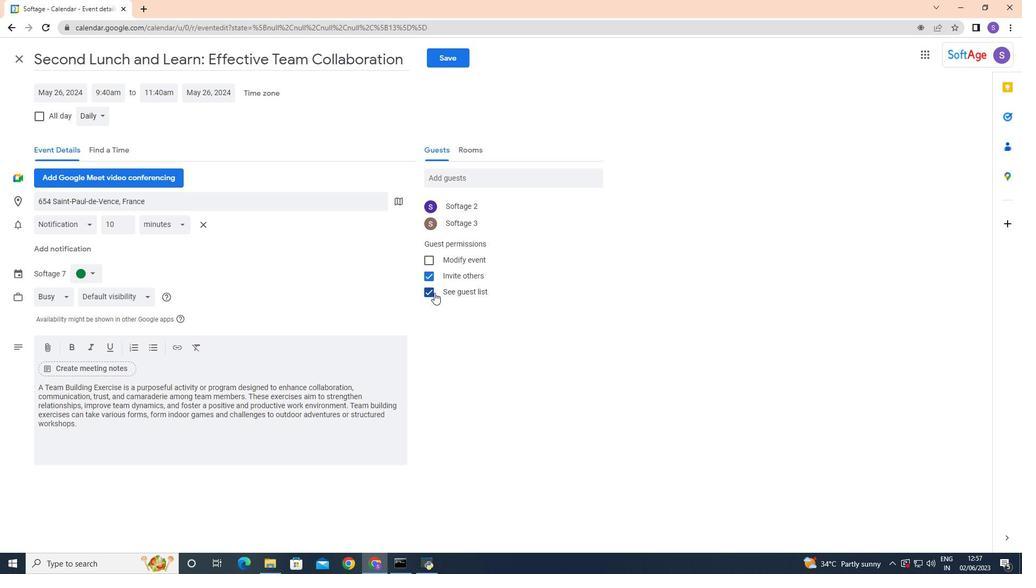 
Action: Mouse moved to (456, 61)
Screenshot: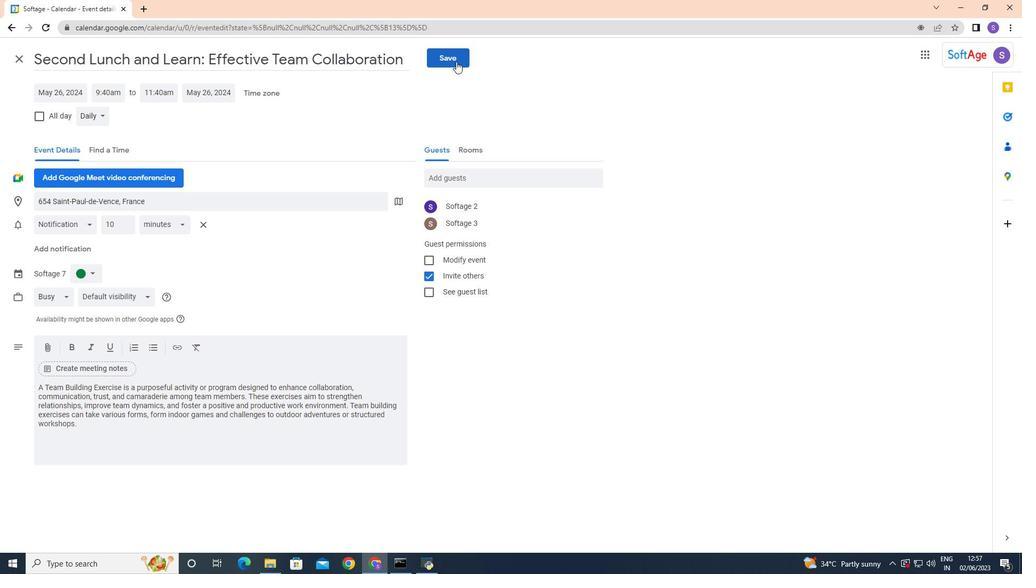 
Action: Mouse pressed left at (456, 61)
Screenshot: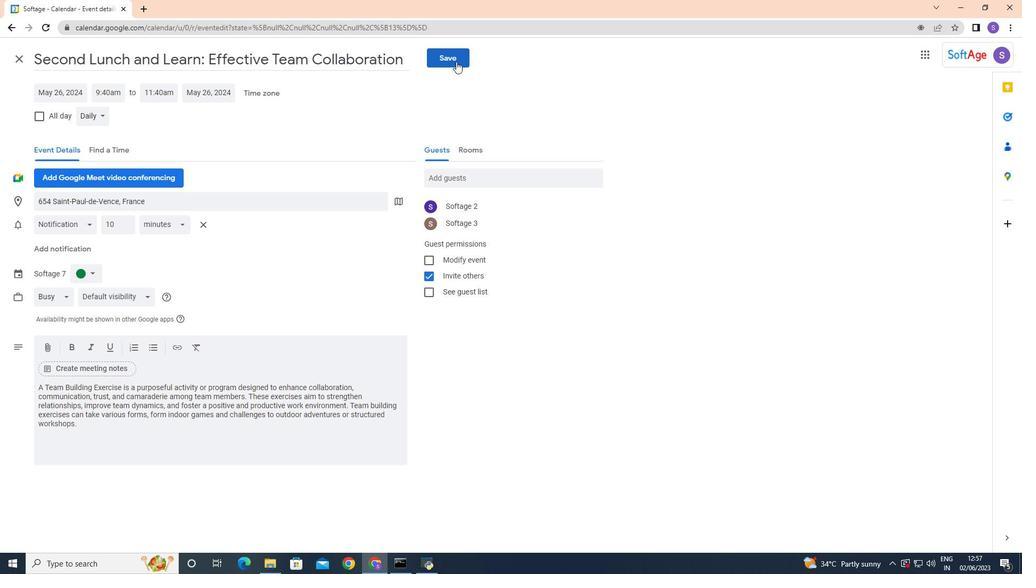 
Action: Mouse moved to (614, 322)
Screenshot: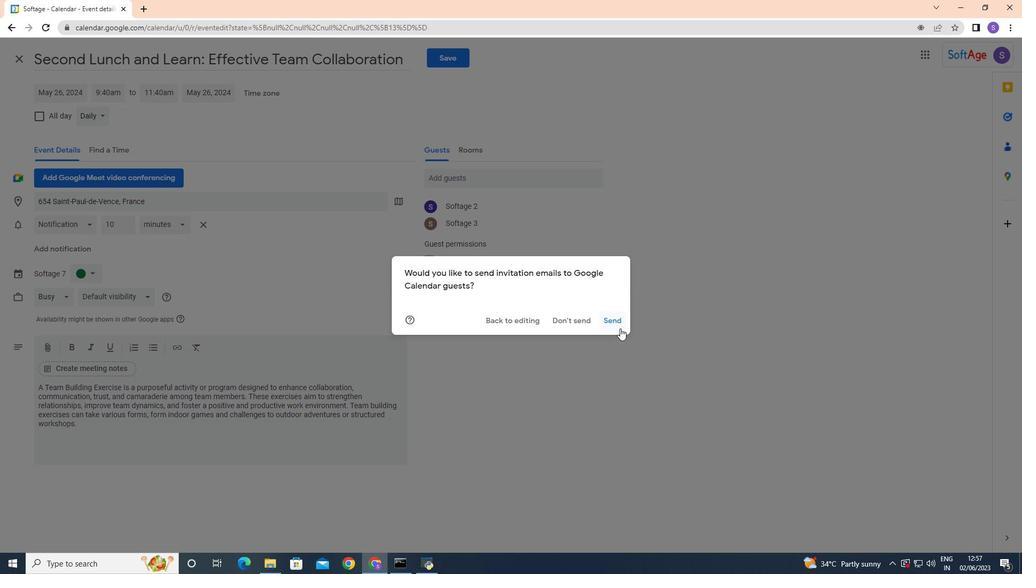 
